 Task: Create an event for the unplugged hiking trip.
Action: Mouse pressed left at (360, 348)
Screenshot: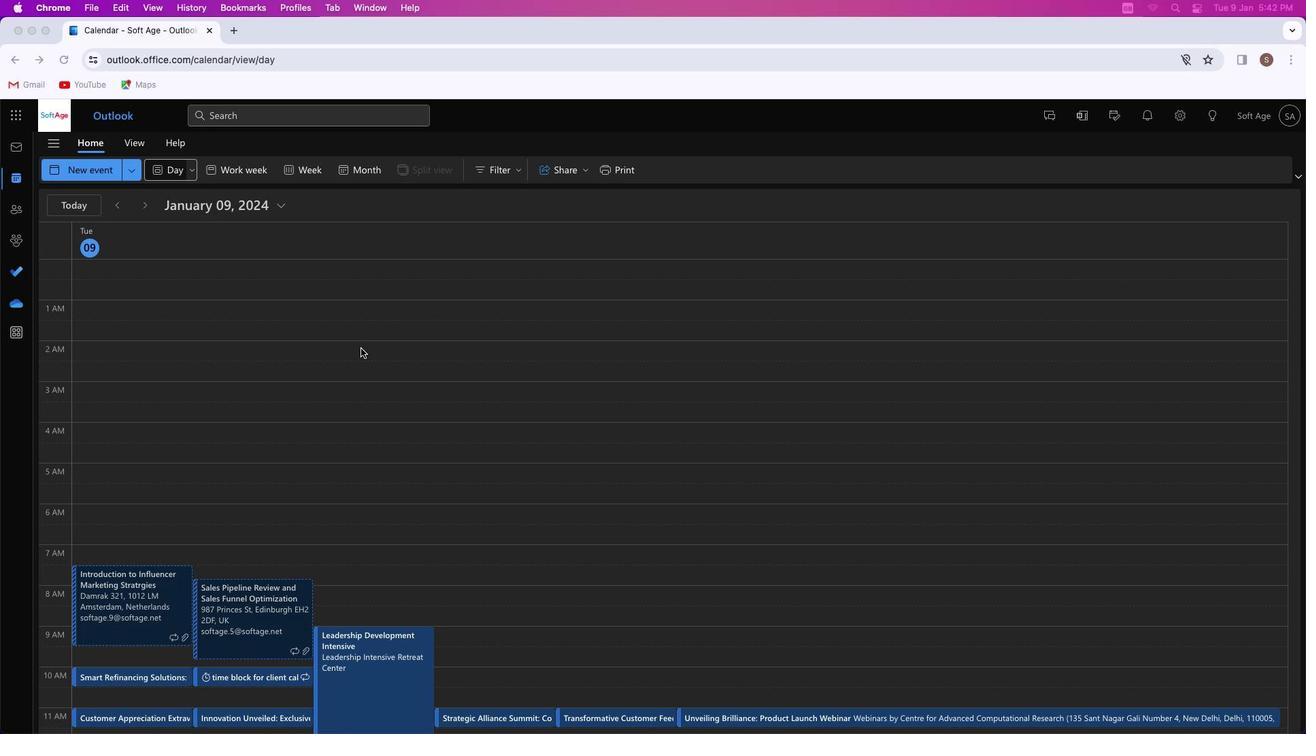 
Action: Mouse moved to (97, 174)
Screenshot: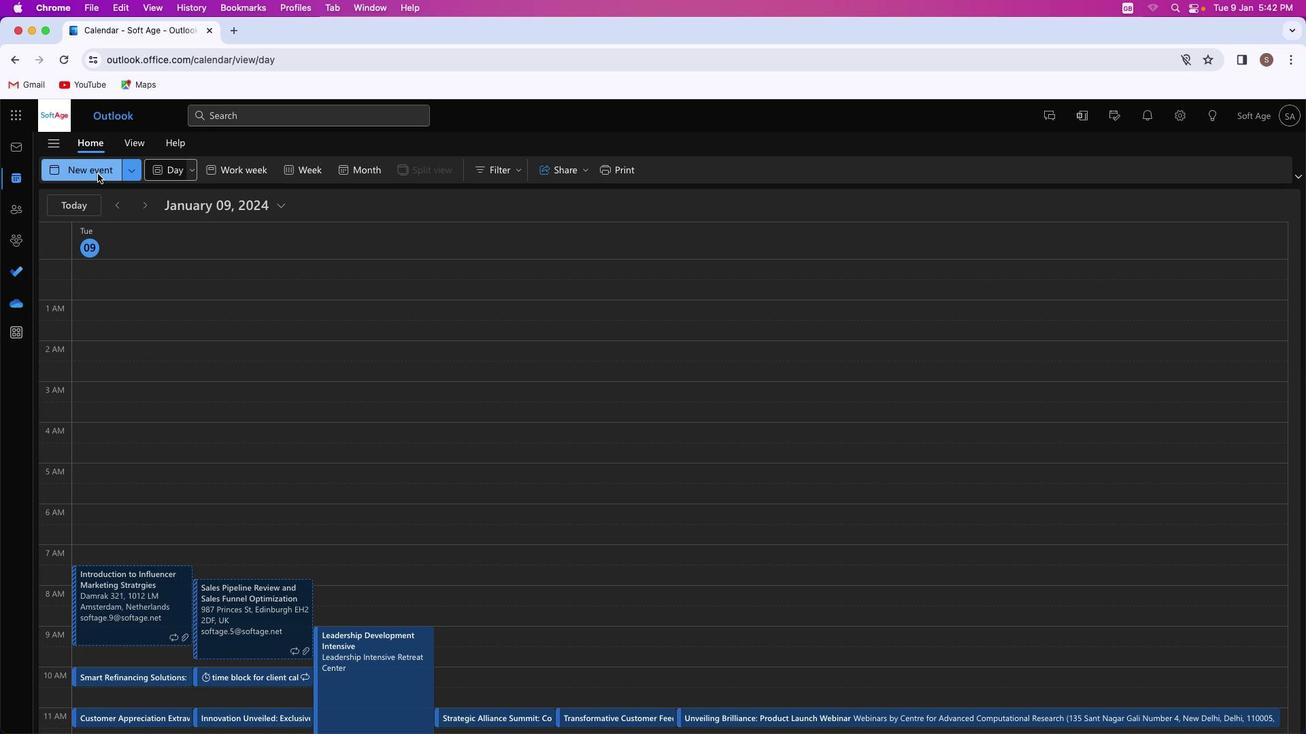 
Action: Mouse pressed left at (97, 174)
Screenshot: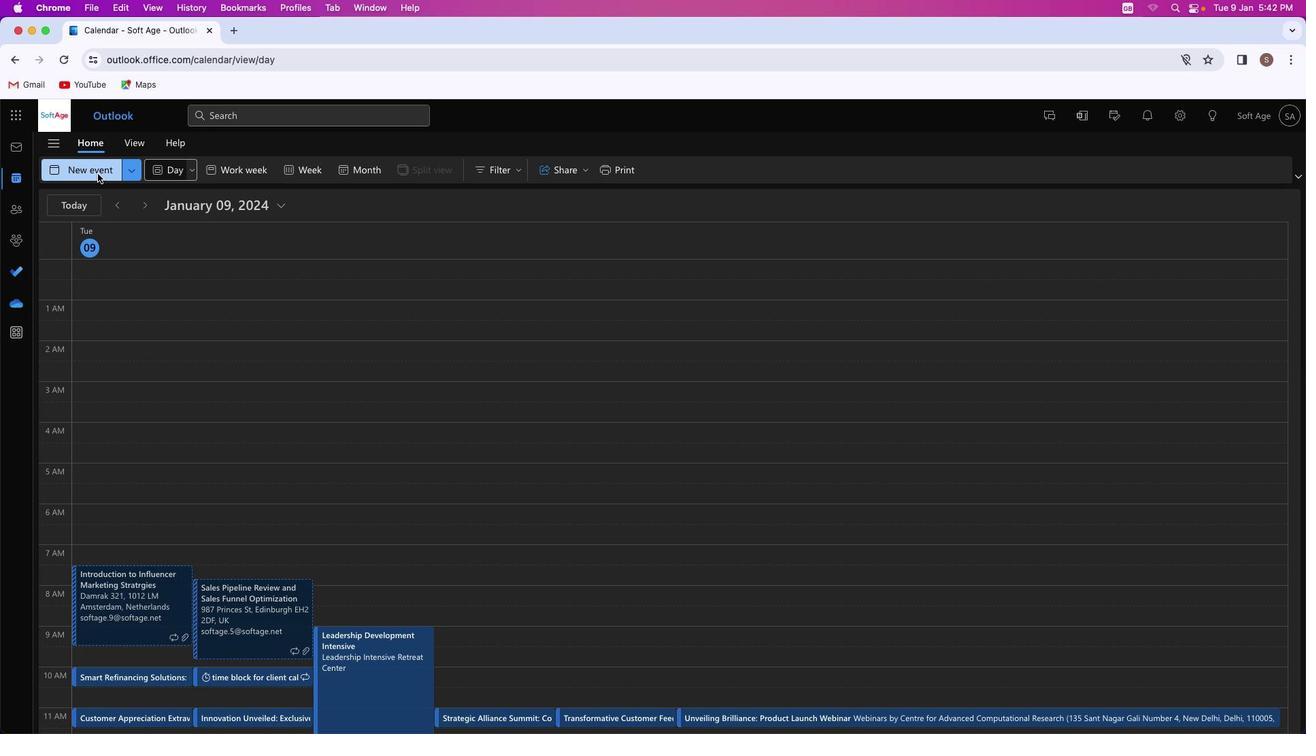 
Action: Mouse moved to (362, 250)
Screenshot: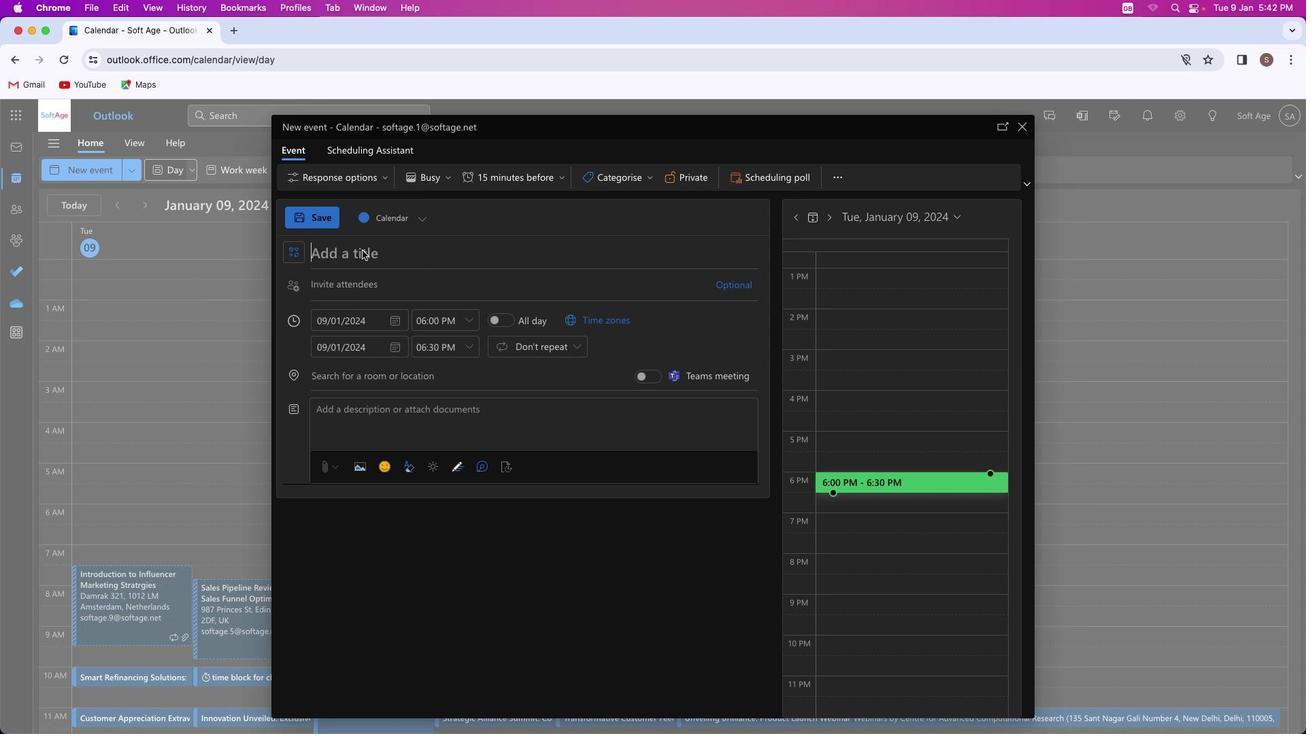 
Action: Mouse pressed left at (362, 250)
Screenshot: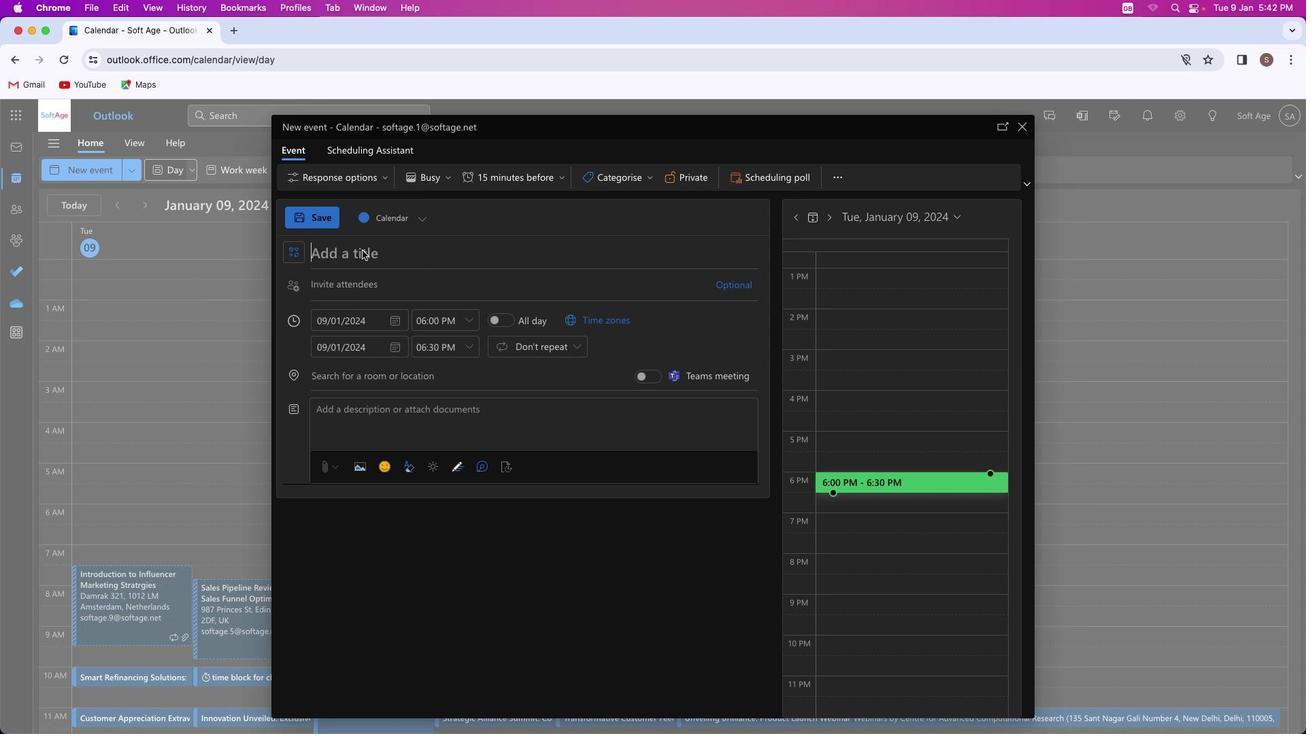 
Action: Key pressed Key.shift_r'N''a''t''u''r''e'Key.spaceKey.shift_r'U''n''p''l''u''g''g''e''d'Key.shift_r':'Key.spaceKey.shift_r'H''i''k''i''n''g'Key.spaceKey.shift'R''e''t''r''e''a''t'
Screenshot: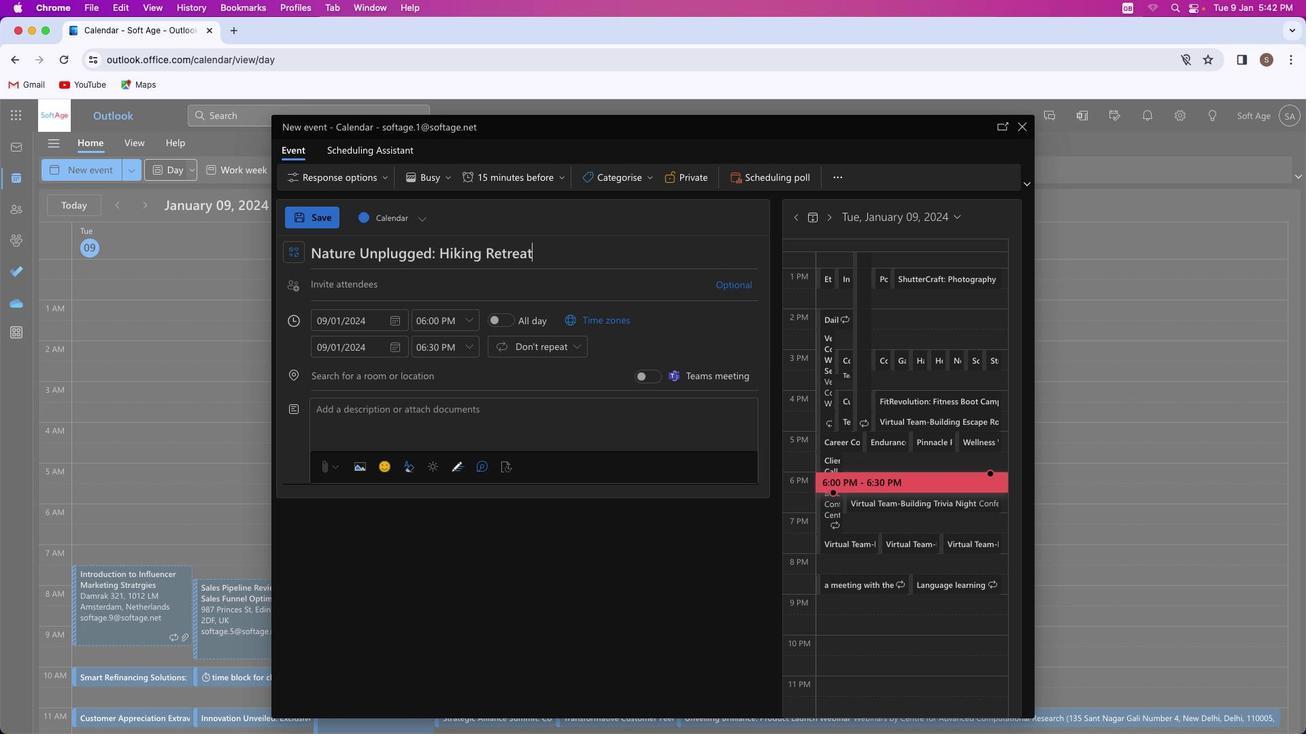 
Action: Mouse moved to (359, 378)
Screenshot: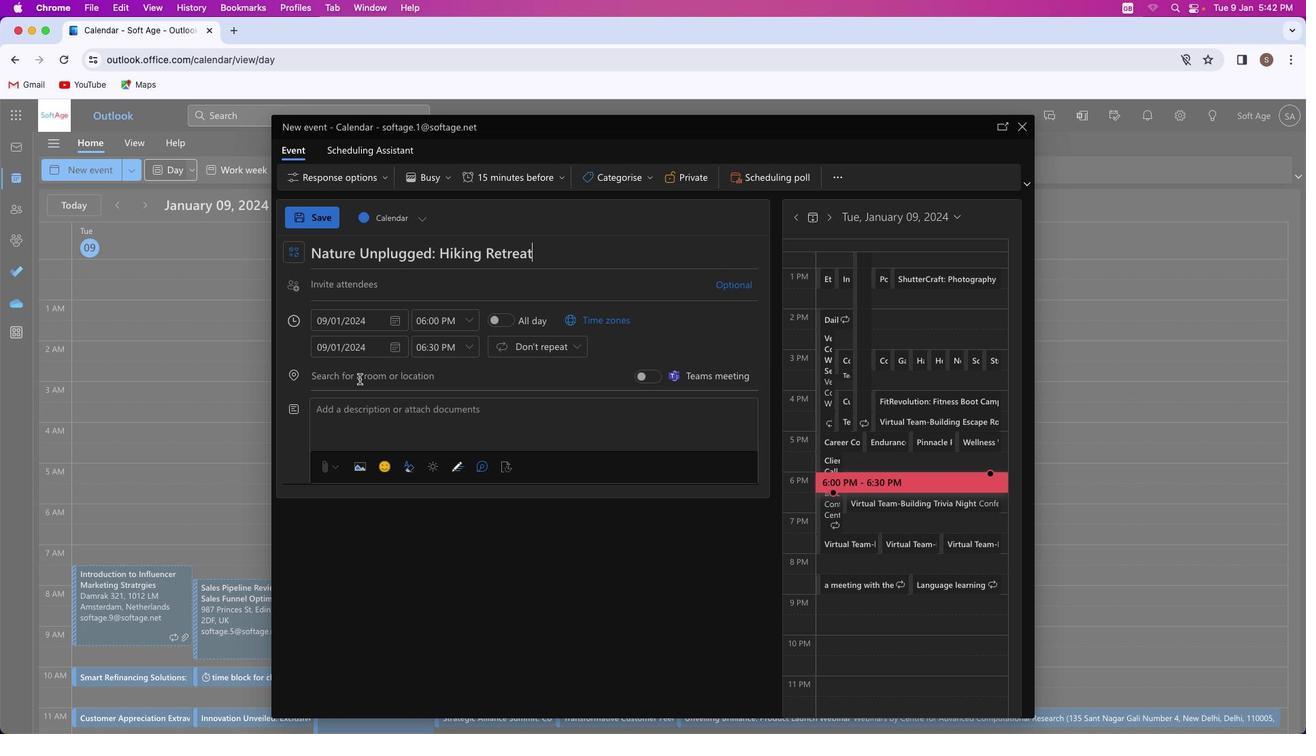 
Action: Mouse pressed left at (359, 378)
Screenshot: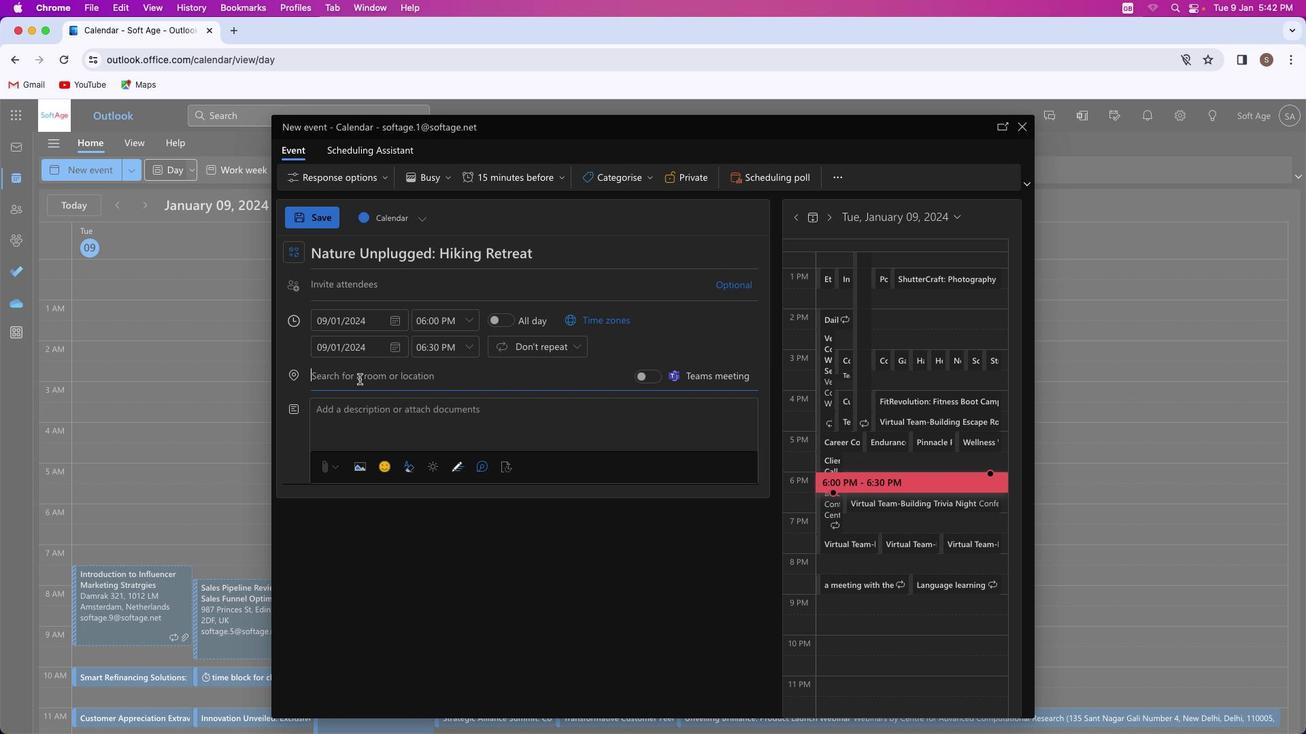 
Action: Key pressed Key.shift'H''i''k''i''n''g'
Screenshot: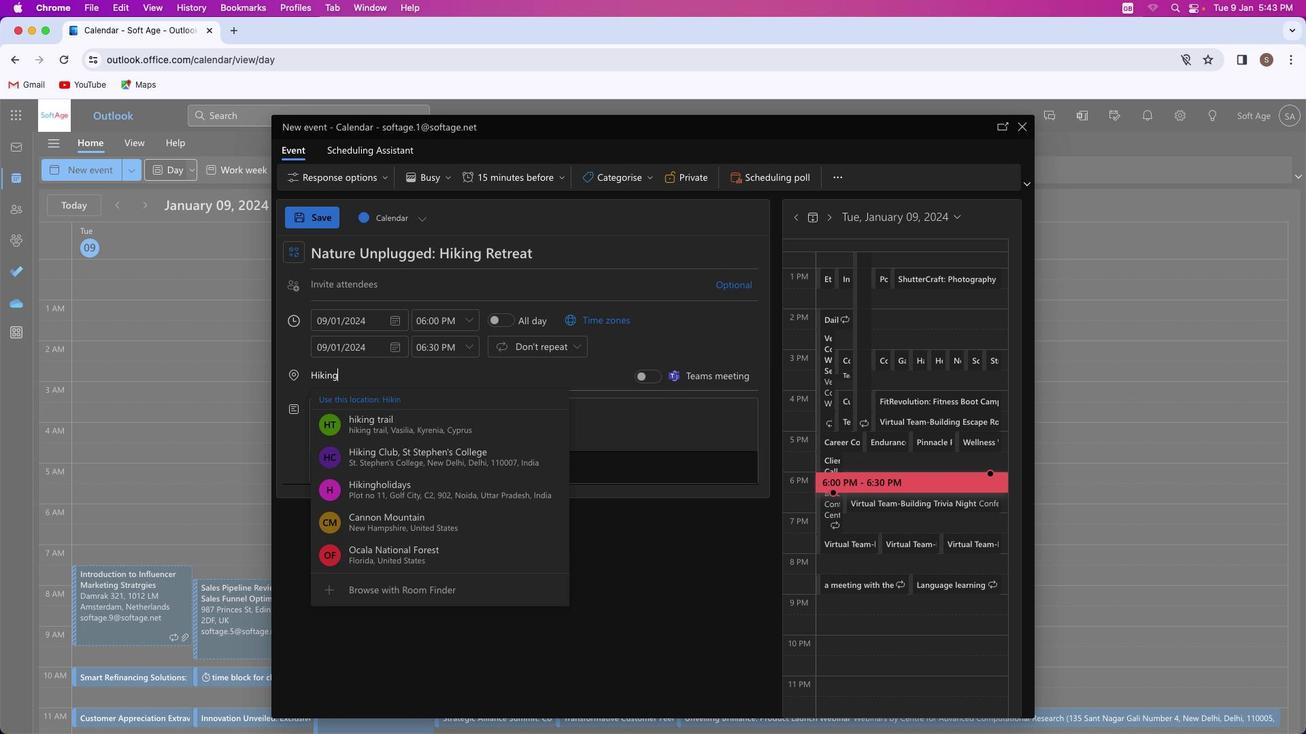 
Action: Mouse moved to (400, 458)
Screenshot: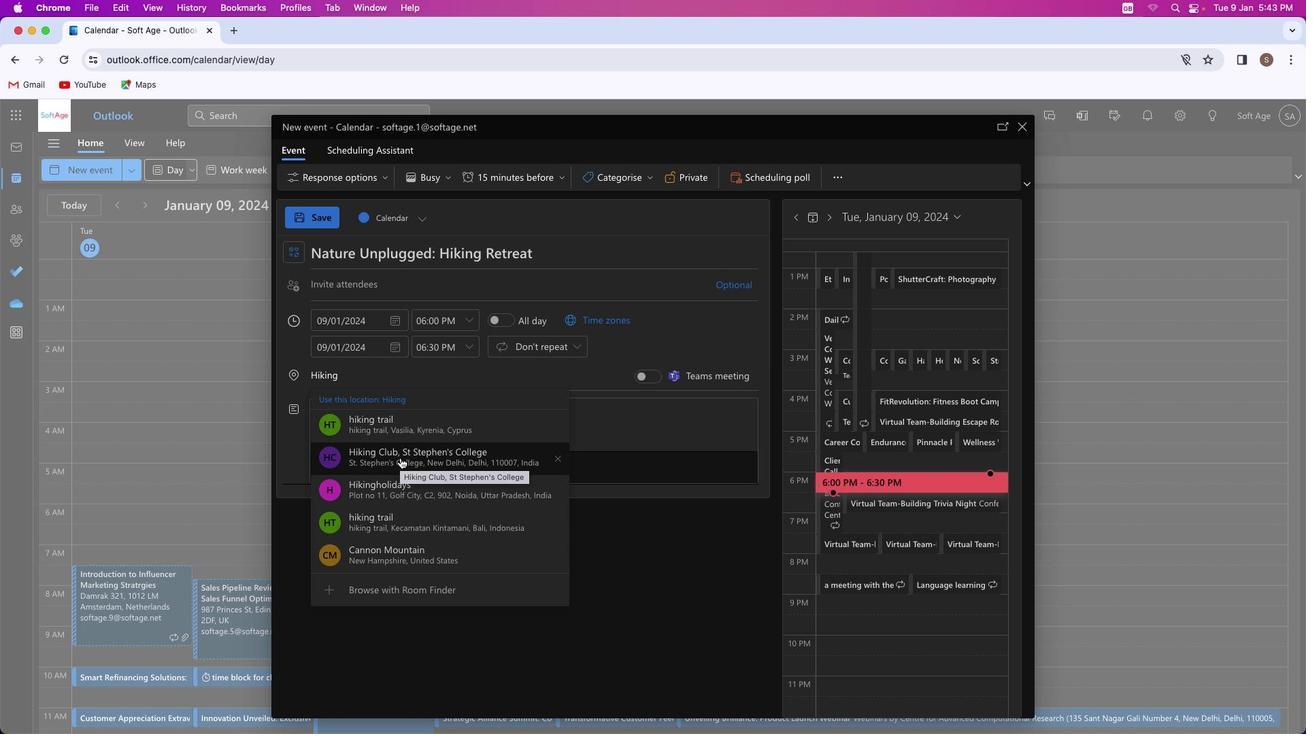 
Action: Key pressed Key.space't''r''i''p'
Screenshot: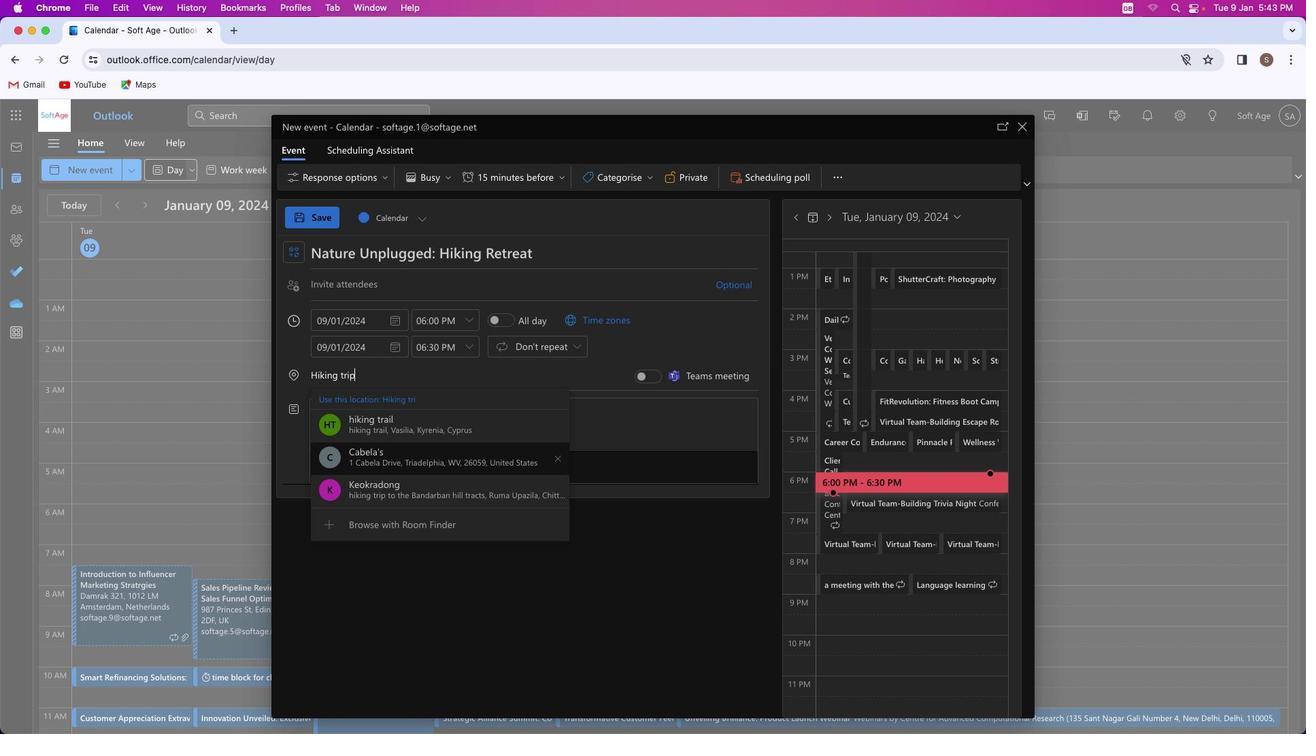 
Action: Mouse moved to (395, 427)
Screenshot: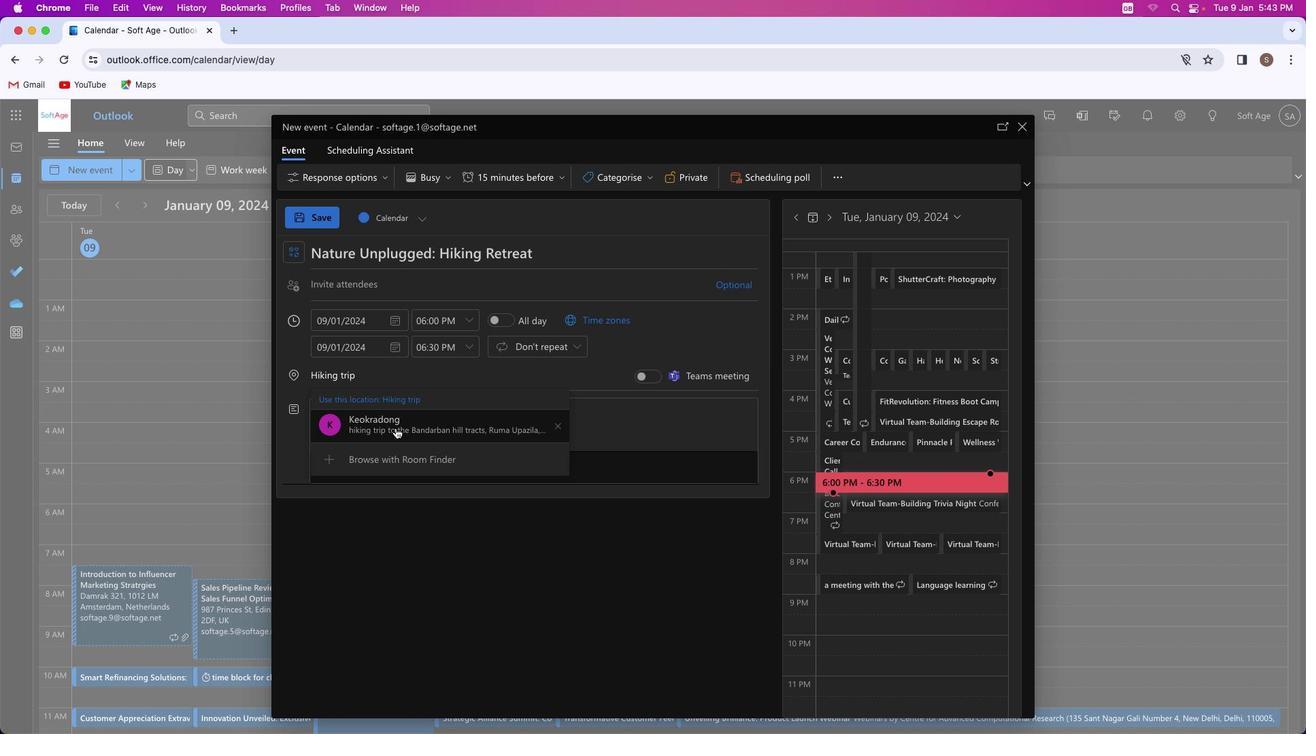 
Action: Mouse pressed left at (395, 427)
Screenshot: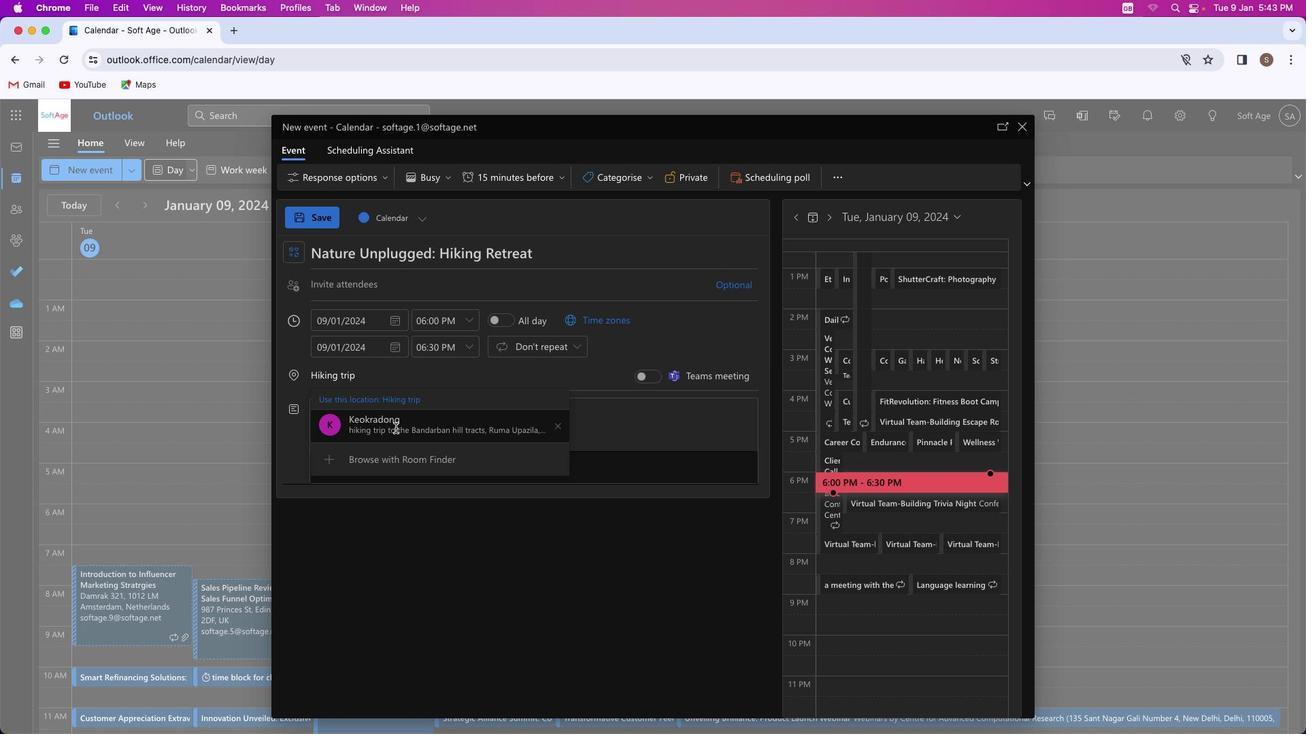 
Action: Mouse moved to (423, 417)
Screenshot: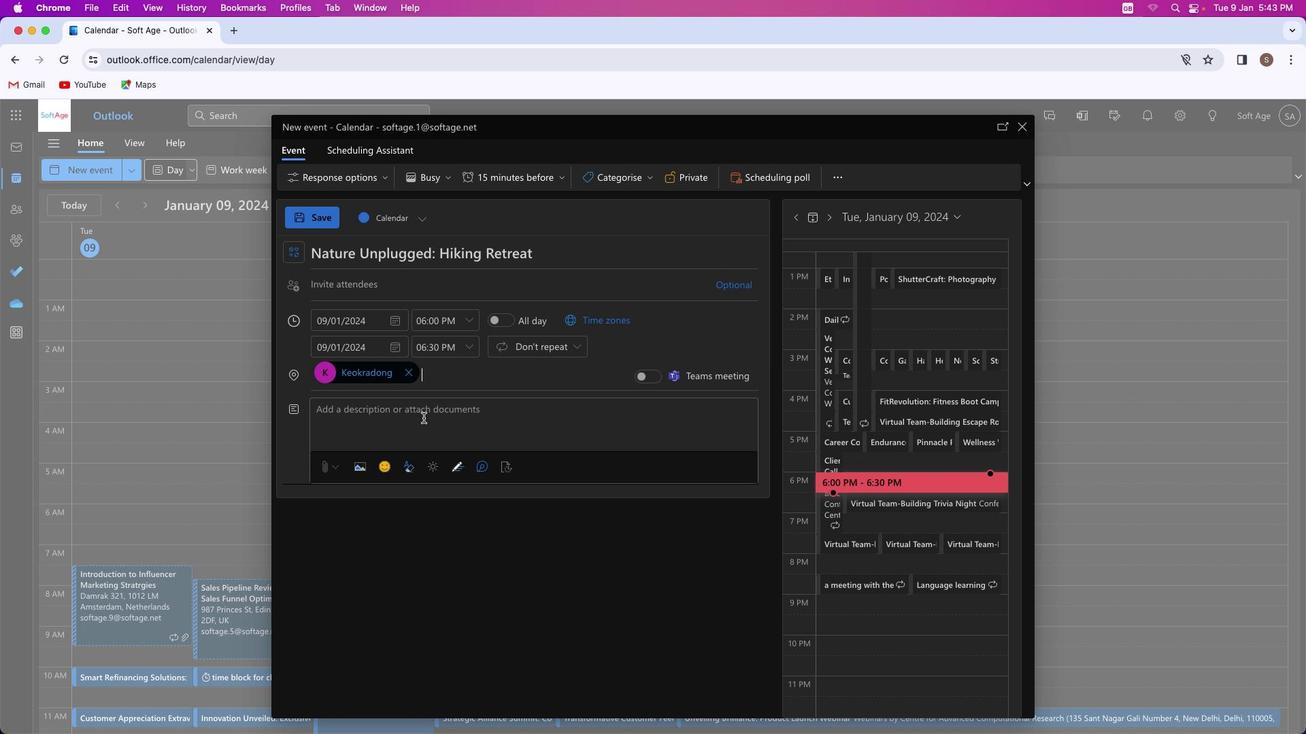 
Action: Mouse pressed left at (423, 417)
Screenshot: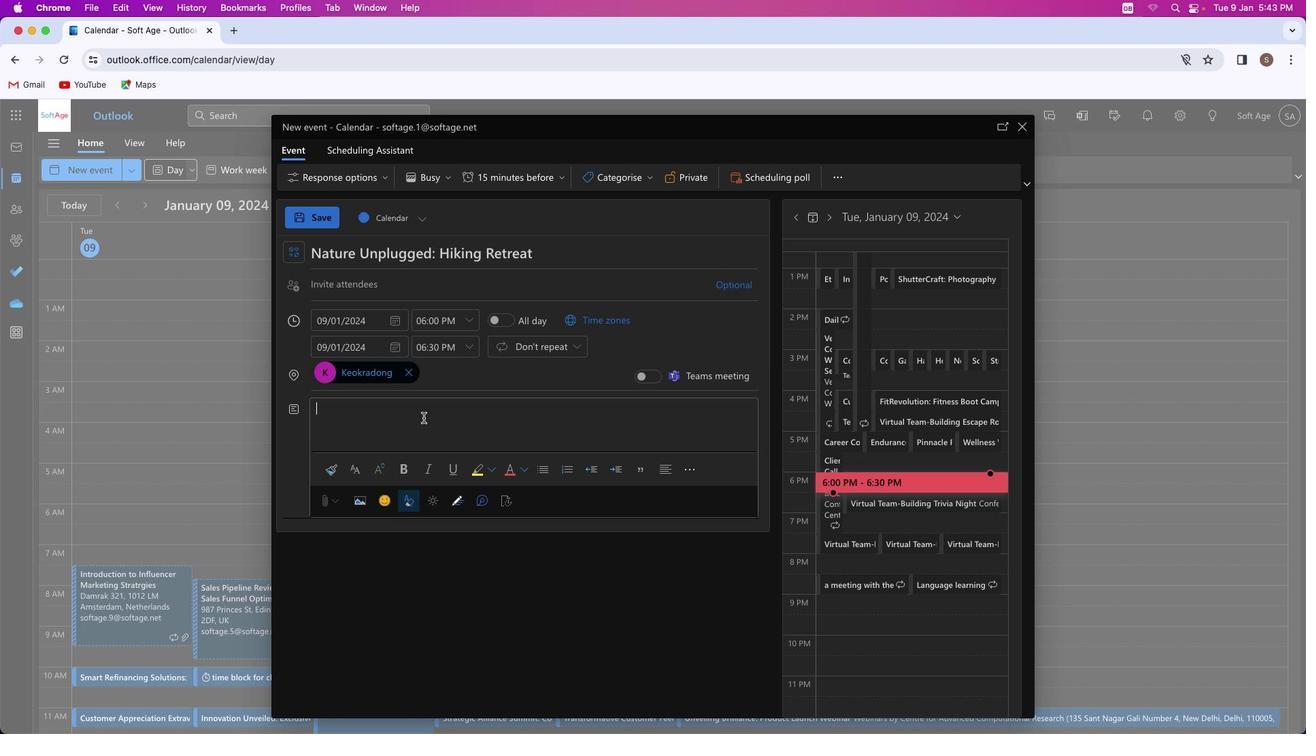 
Action: Mouse moved to (423, 417)
Screenshot: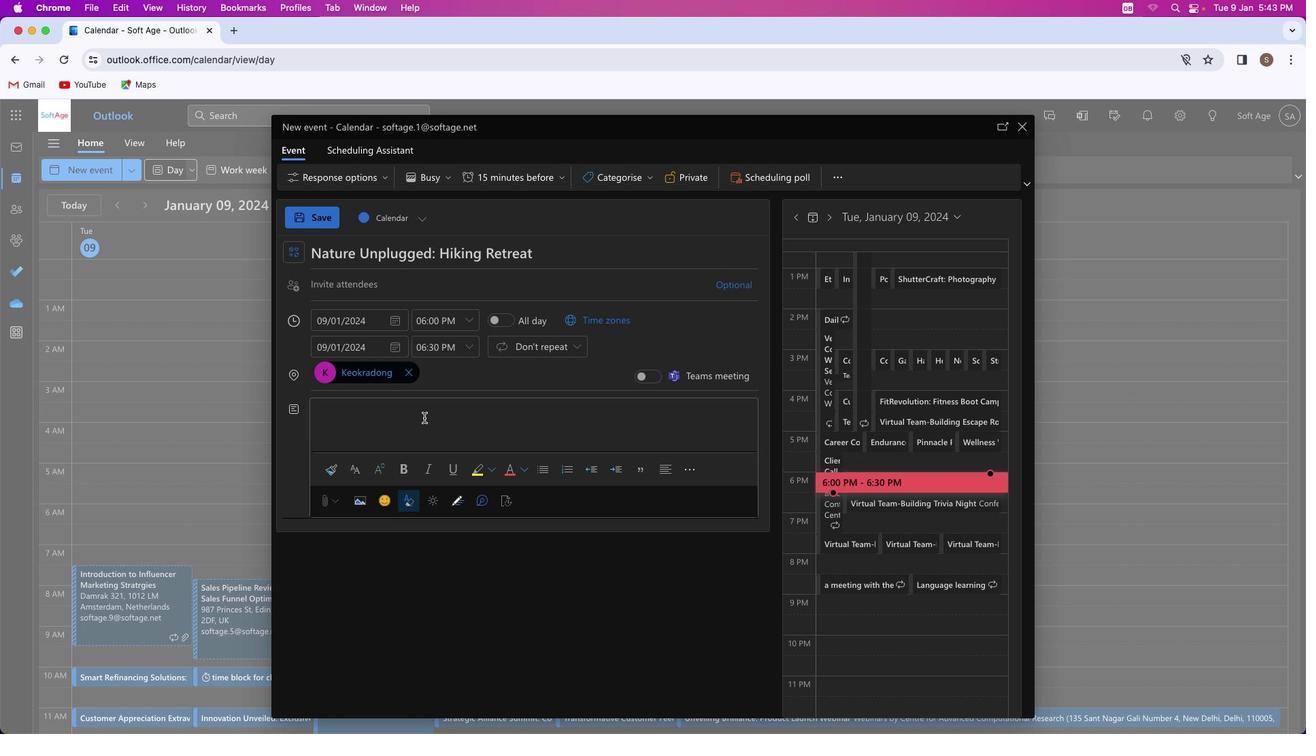
Action: Key pressed Key.shift'E''m''b''a''r''k'Key.space'o''n'Key.space'a''n'Key.space'u''n''p''l''u''g''g''e''d'Key.space'h''i''k''i''n''g'Key.space'a''d''v''e''n''t''u''r''e'Key.space't''o'Key.space'r''e''c''o''n''n''e''c''t'Key.space'w''i''t''h'Key.space'n''a''t''u''r''e''.'Key.spaceKey.shift'E''s''c''a''p''e'Key.space't''h''e'Key.space'd''i''g''i''t''a''l'Key.space'w''o''r''l''d'','Key.space'b''r''e''a''t''h''e'Key.space'i''n'Key.space'f''r''e''s''h'Key.space'a''i''r'','Key.space'a''n''d'Key.space'r''e''j''u''v''e''n''a''t''e'Key.space'y''o''u''r'Key.space's''p''i''r''i''t'Key.space'i''n'Key.space't''h''e'Key.space's''e''r''e''n''e'Key.space'b''e''a''u''t''y'Key.space'o''f'Key.space't''h''e'Key.space'o''u''t''d''o''o''r''s''.'
Screenshot: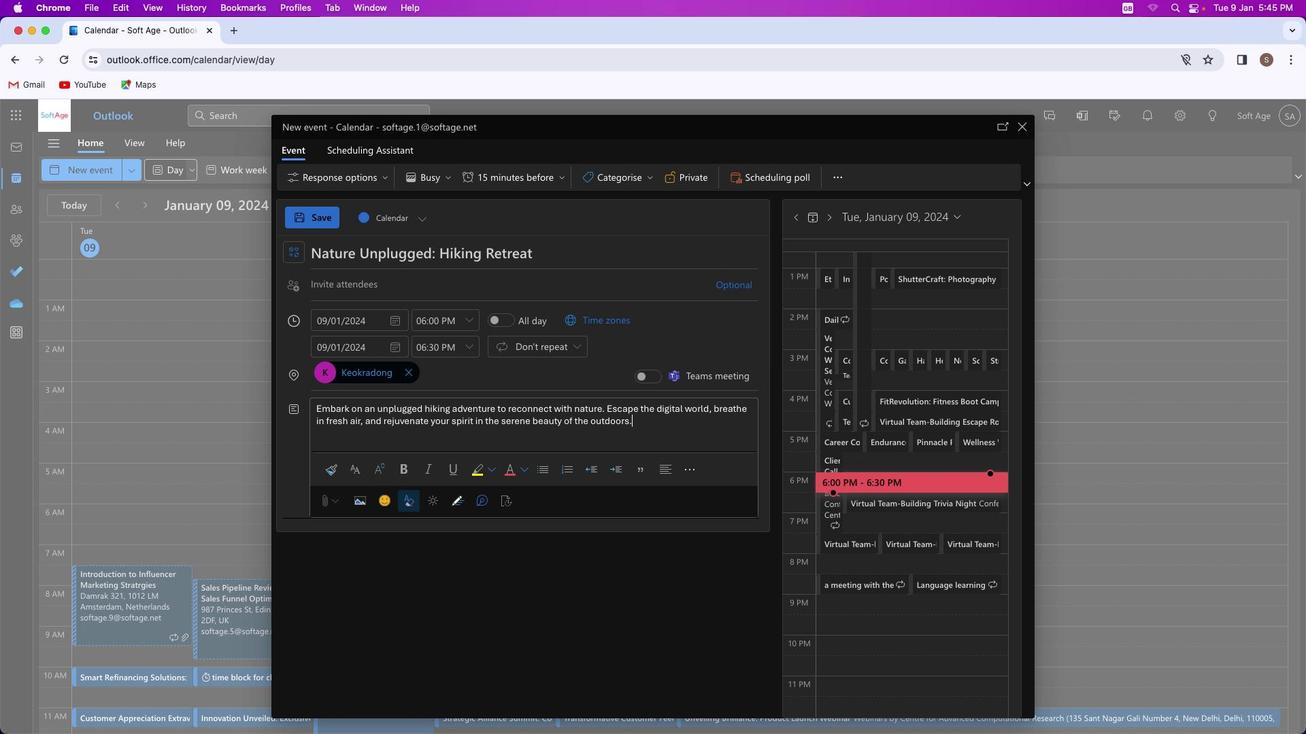 
Action: Mouse moved to (363, 409)
Screenshot: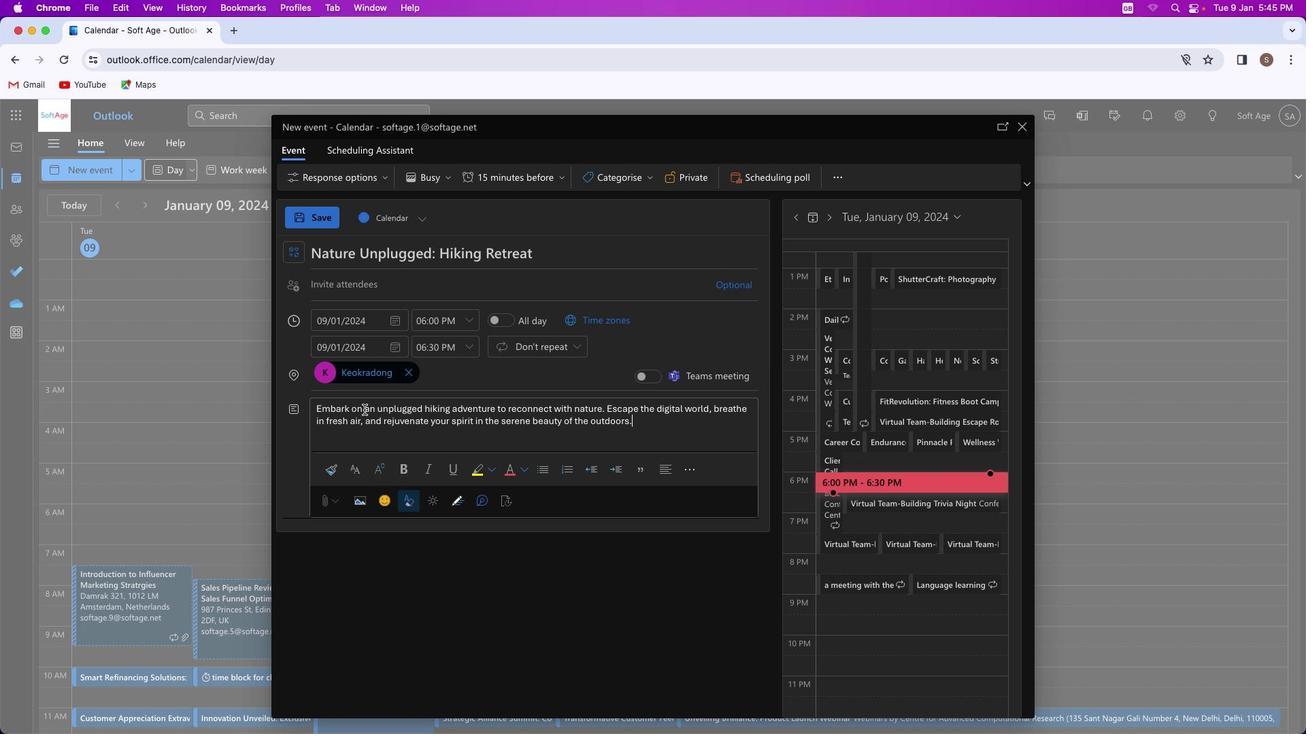 
Action: Mouse pressed left at (363, 409)
Screenshot: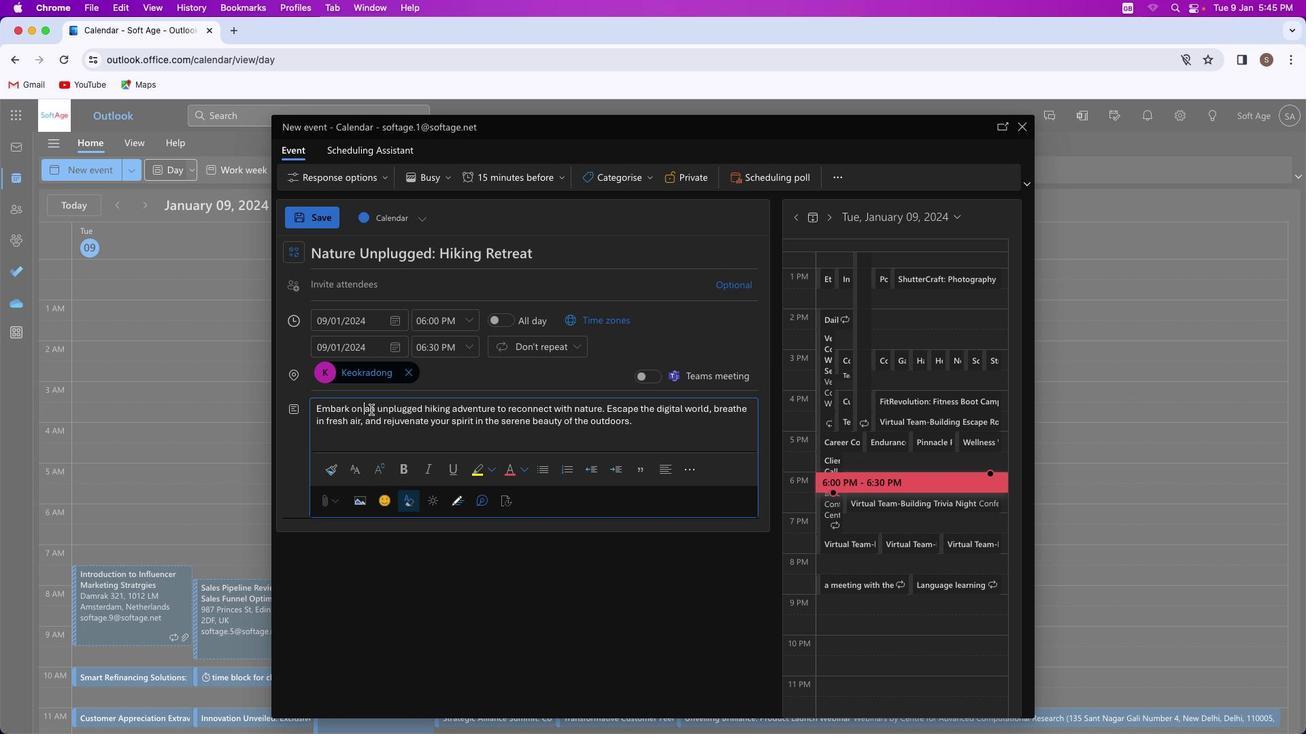 
Action: Mouse moved to (577, 383)
Screenshot: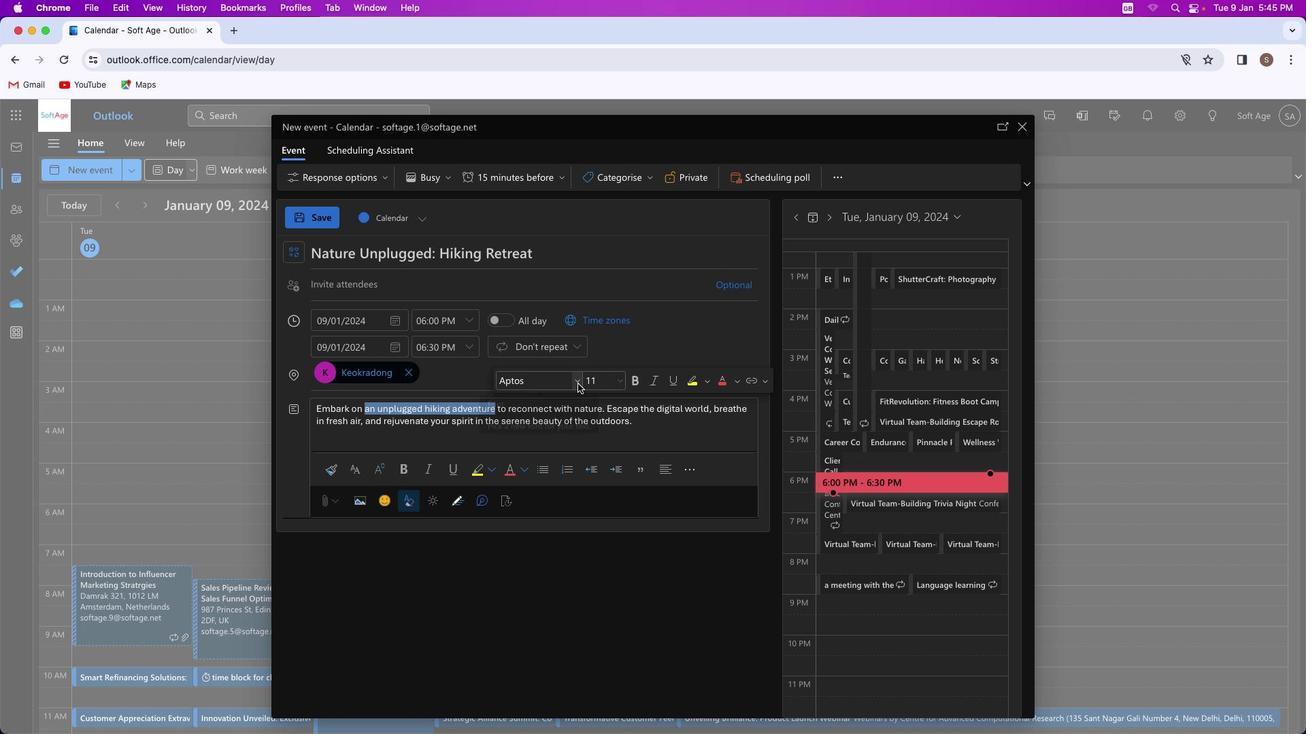 
Action: Mouse pressed left at (577, 383)
Screenshot: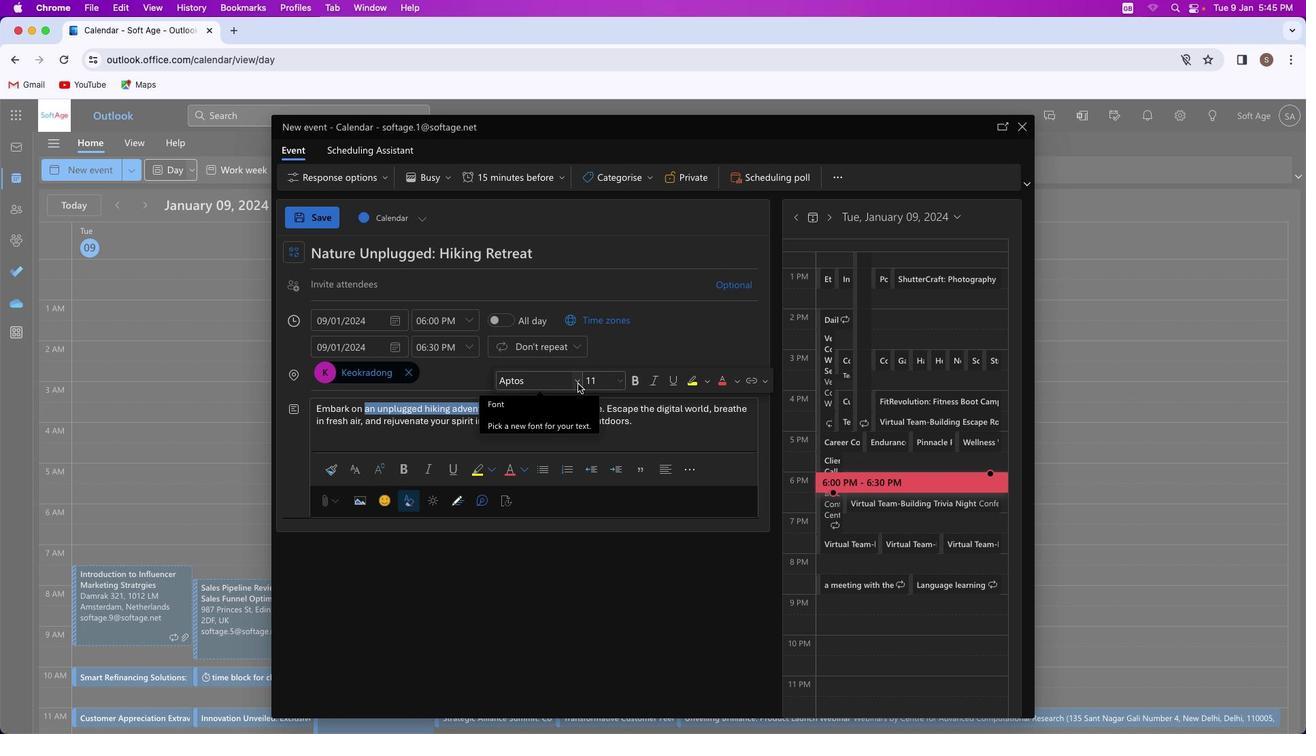 
Action: Mouse moved to (553, 442)
Screenshot: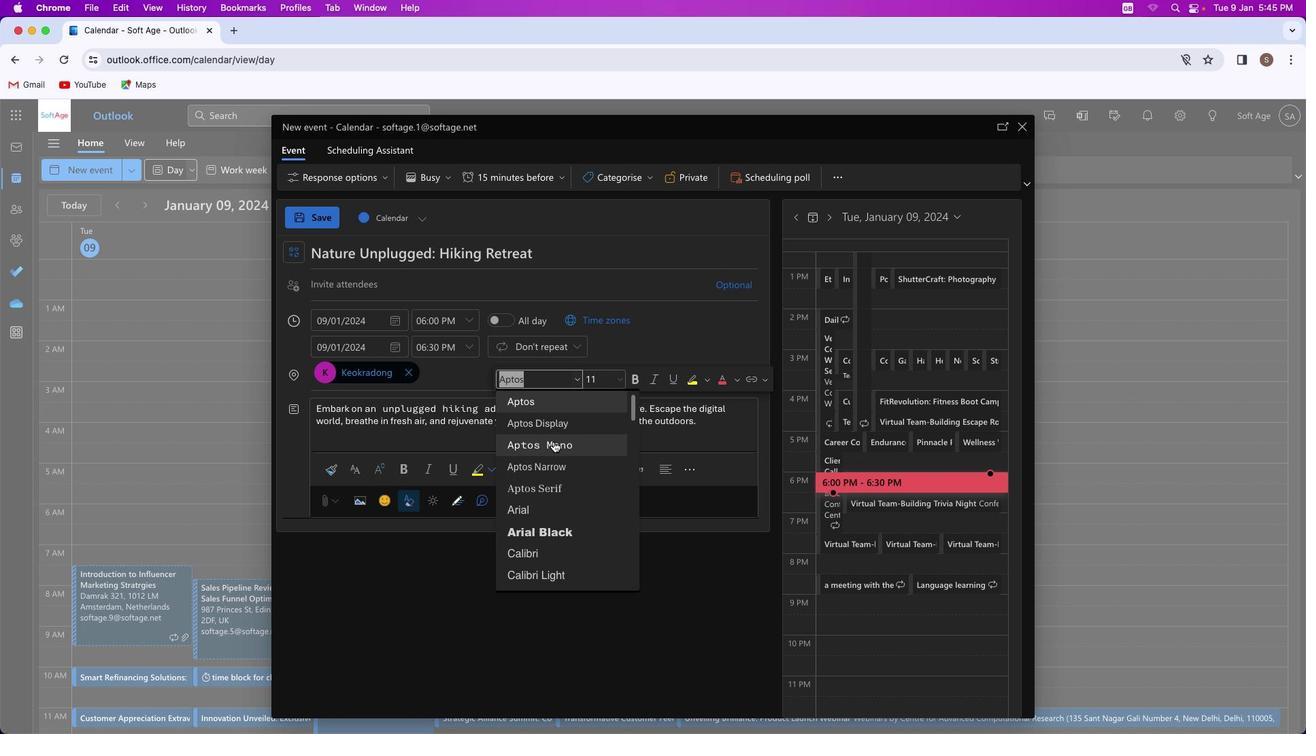 
Action: Mouse pressed left at (553, 442)
Screenshot: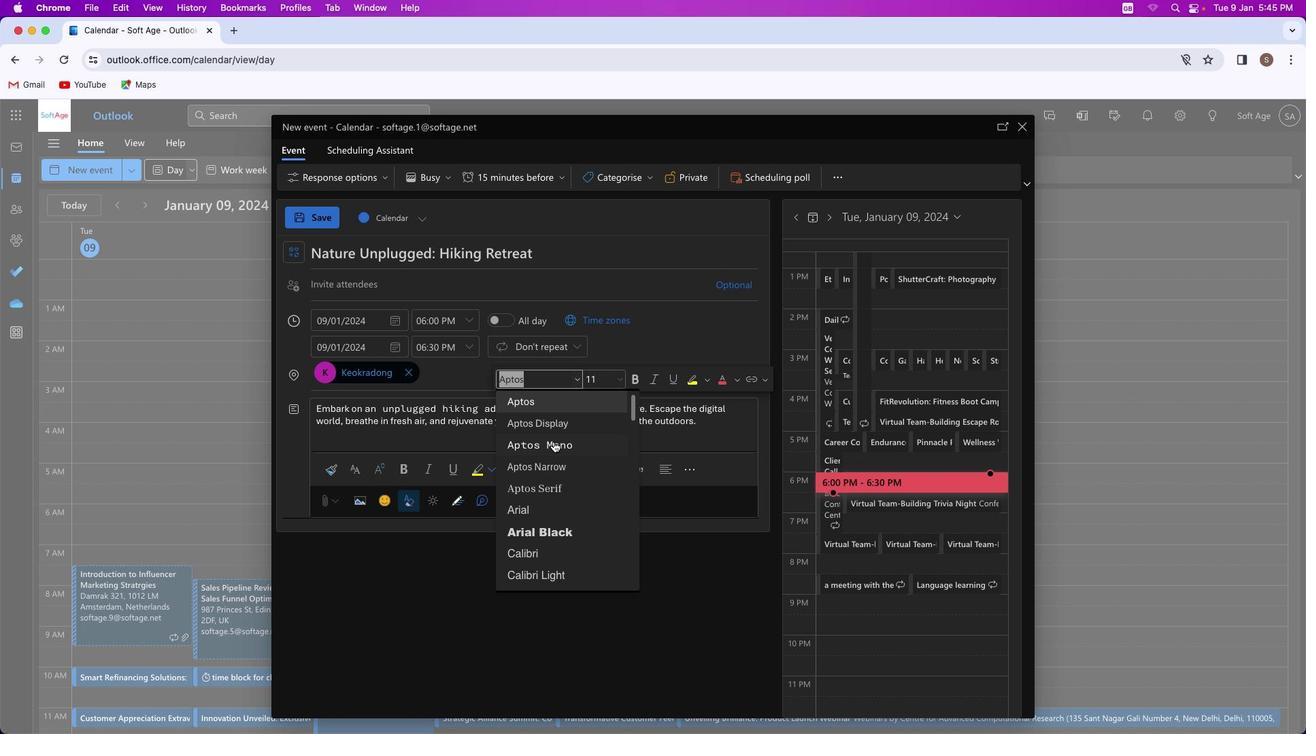 
Action: Mouse moved to (410, 470)
Screenshot: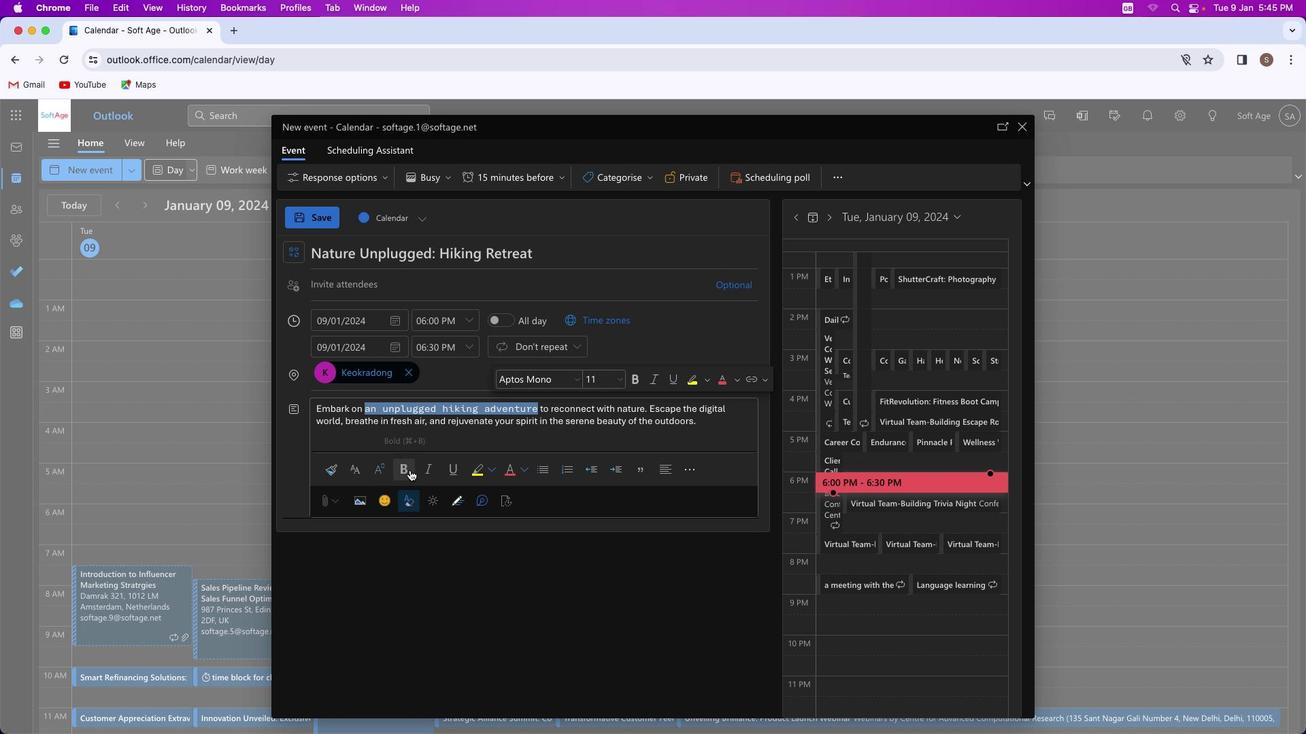 
Action: Mouse pressed left at (410, 470)
Screenshot: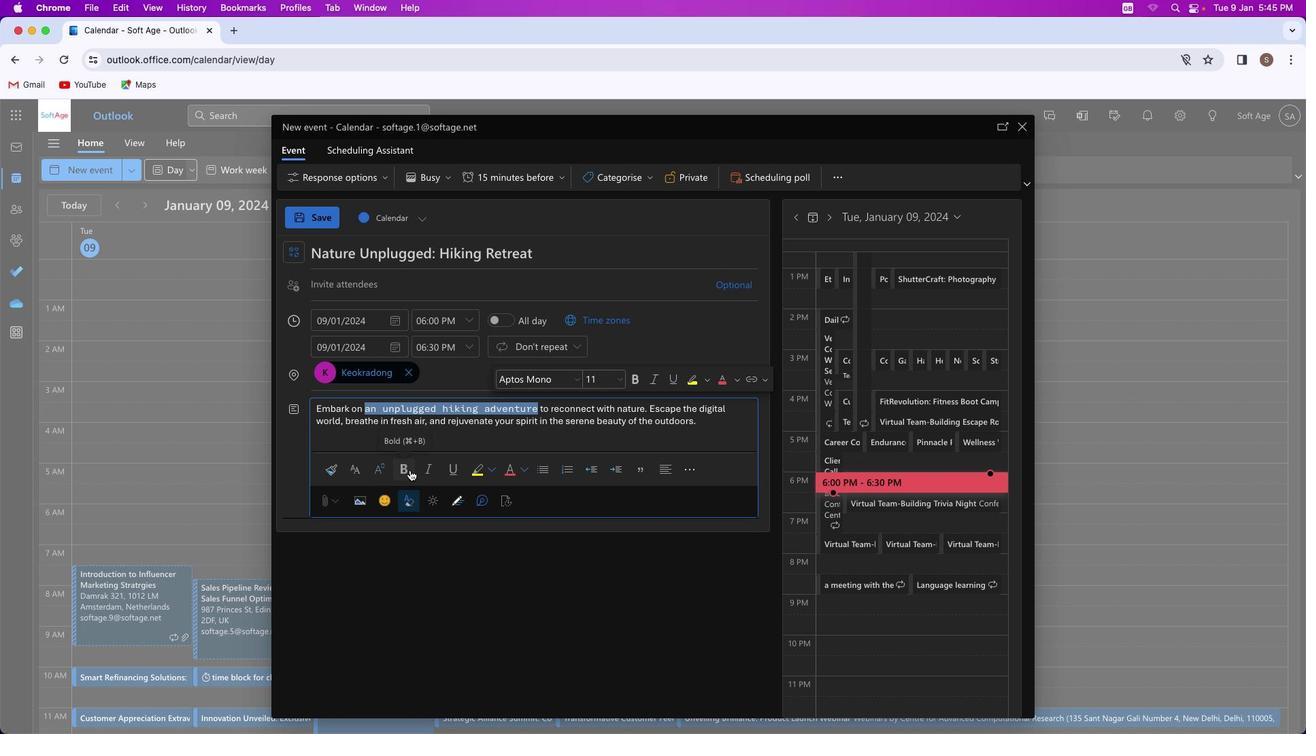 
Action: Mouse moved to (429, 470)
Screenshot: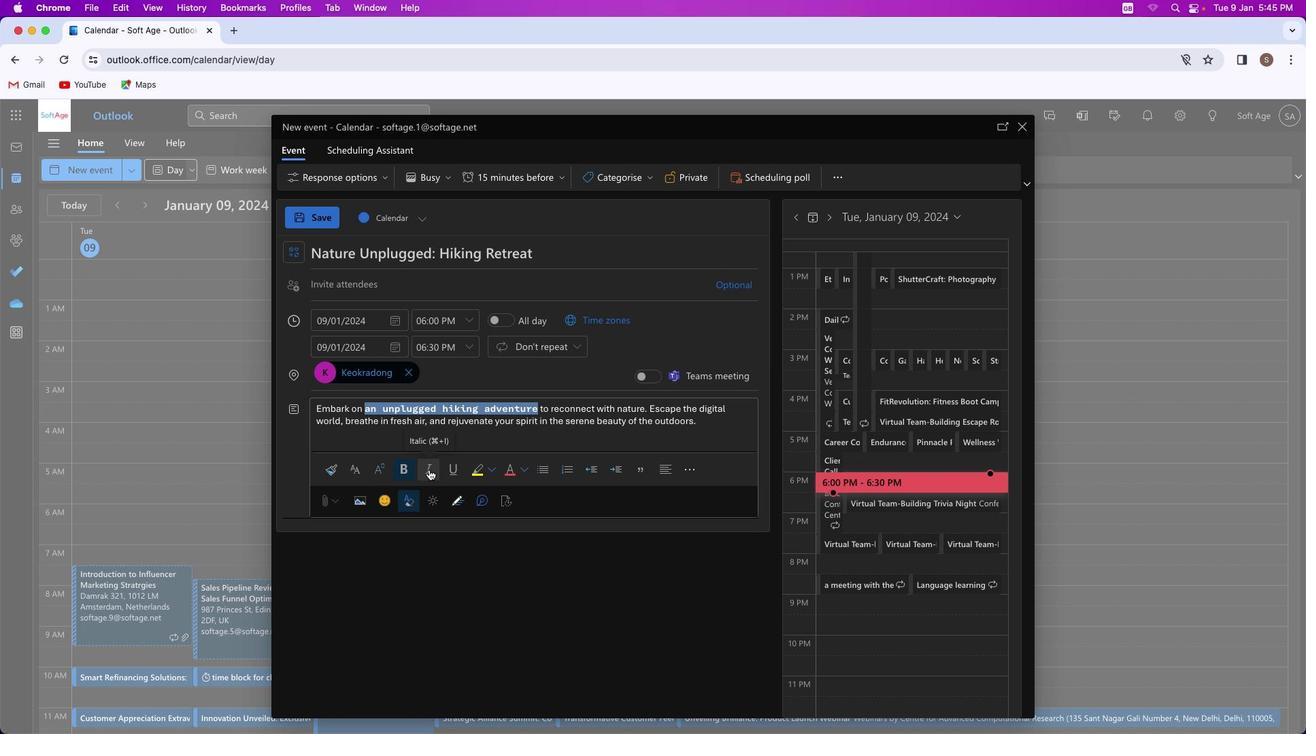 
Action: Mouse pressed left at (429, 470)
Screenshot: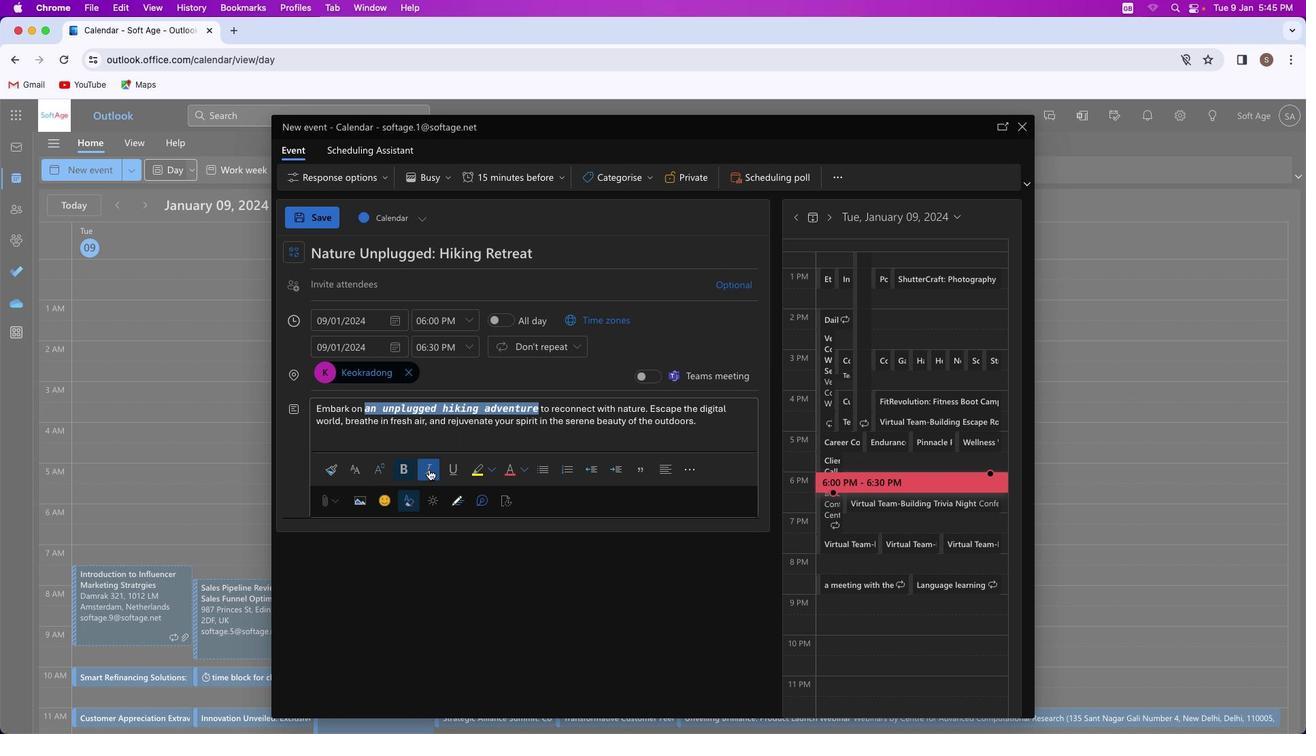 
Action: Mouse moved to (453, 472)
Screenshot: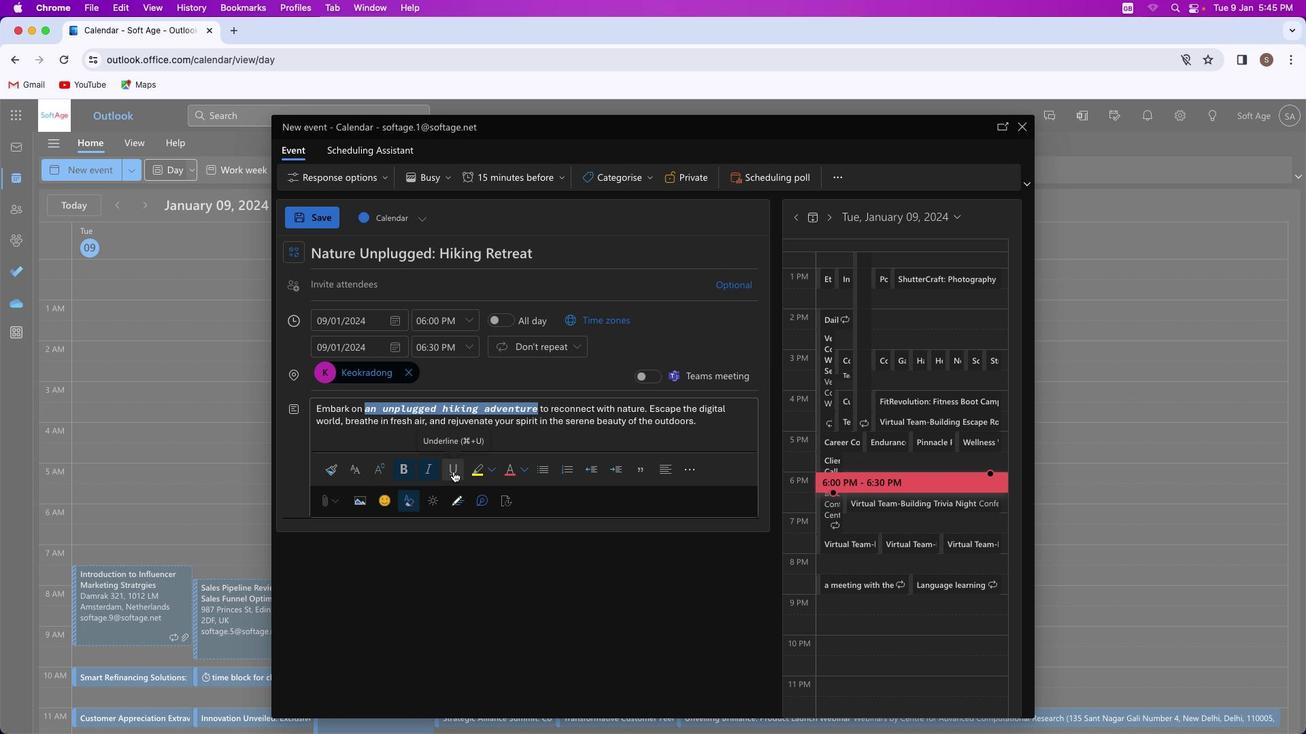 
Action: Mouse pressed left at (453, 472)
Screenshot: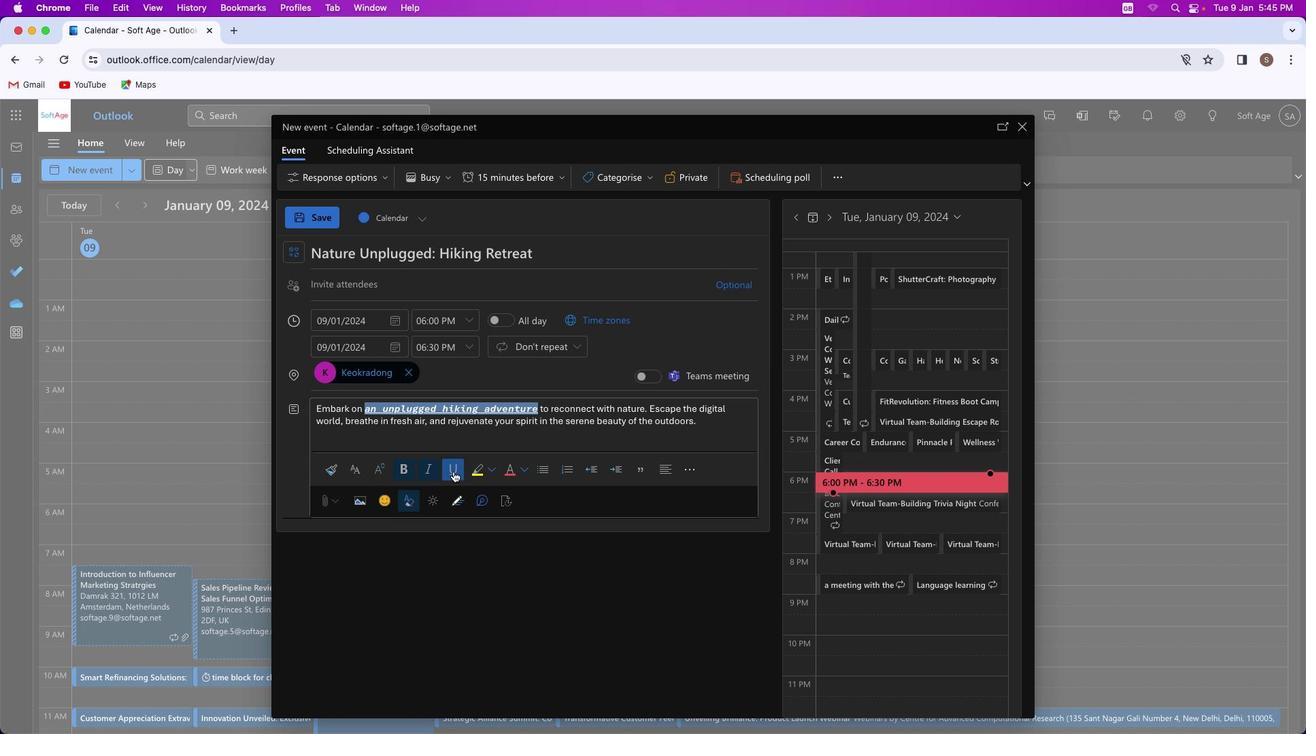 
Action: Mouse moved to (510, 474)
Screenshot: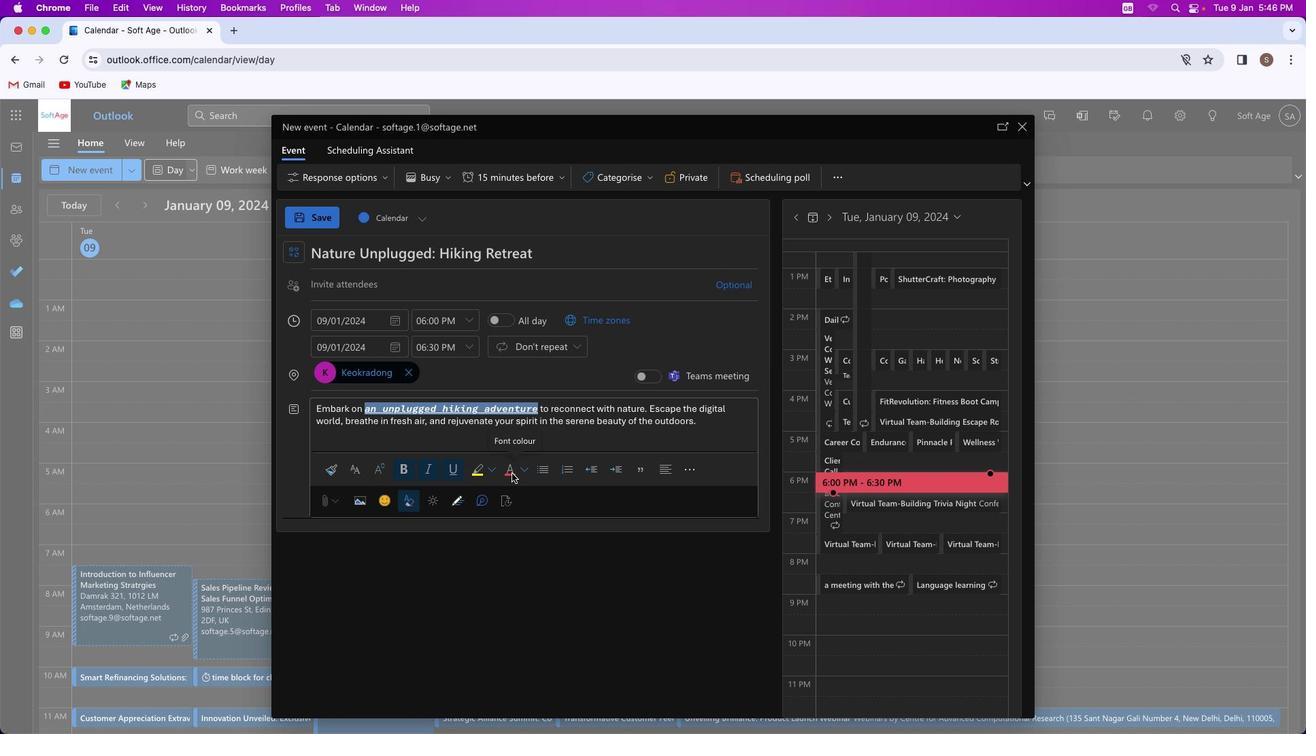 
Action: Mouse pressed left at (510, 474)
Screenshot: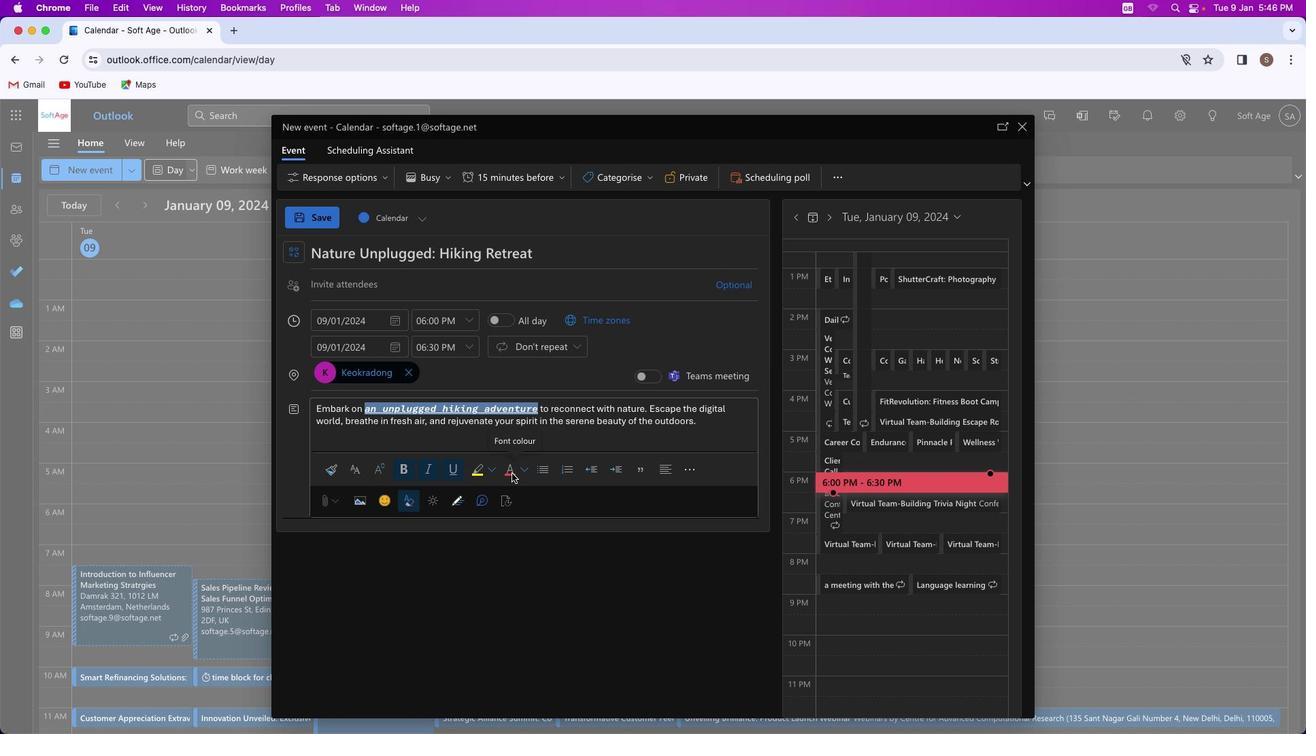 
Action: Mouse moved to (511, 473)
Screenshot: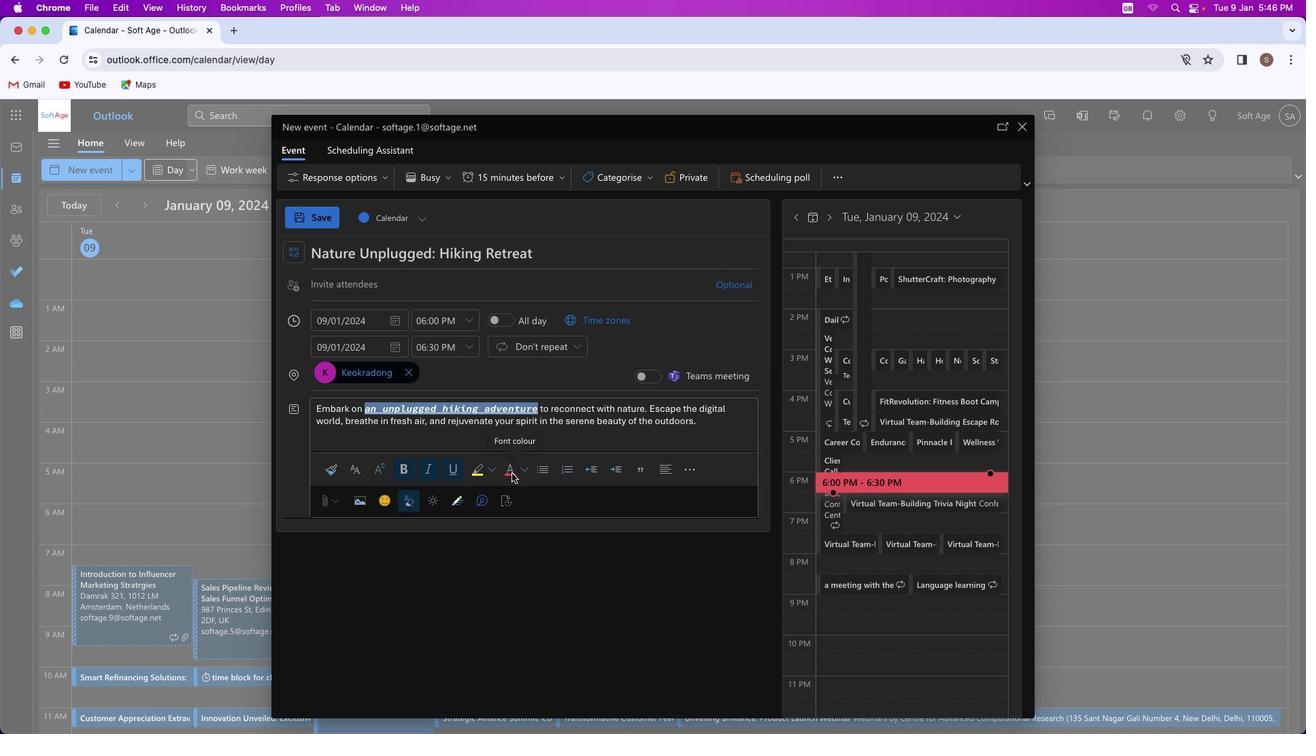
Action: Mouse pressed left at (511, 473)
Screenshot: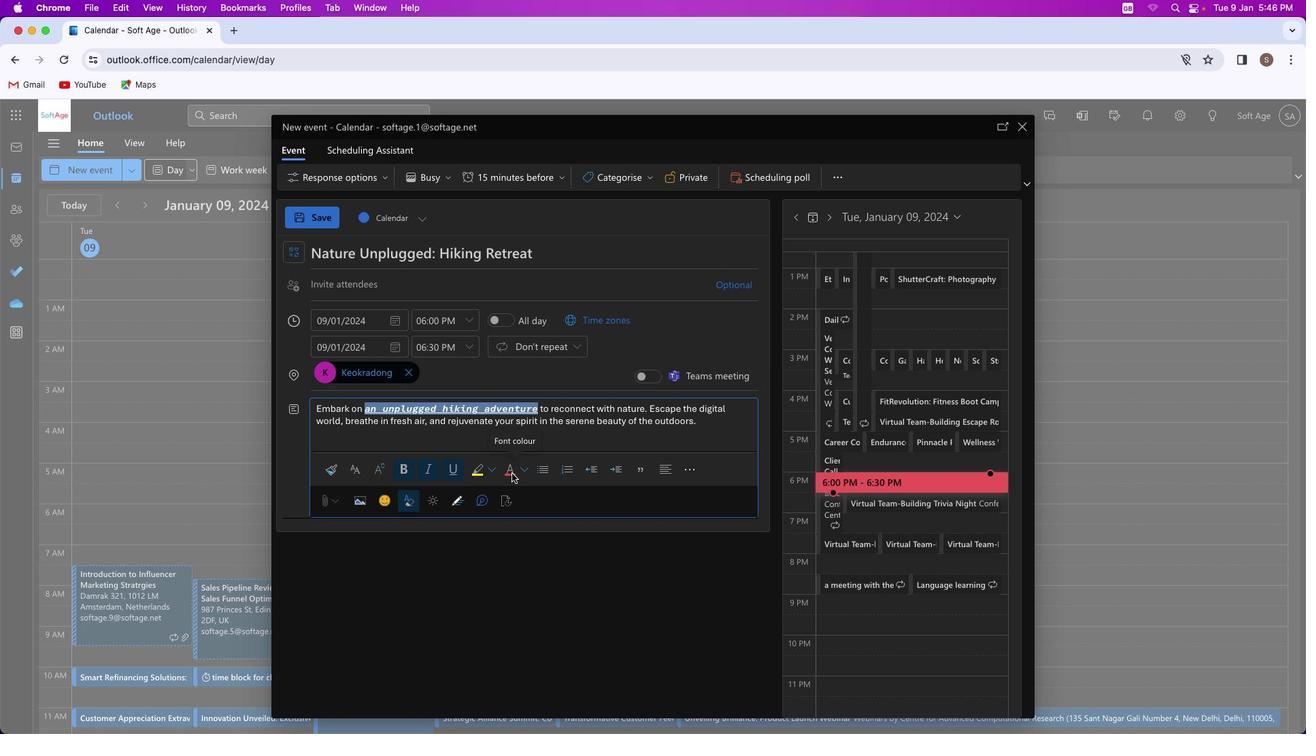 
Action: Mouse moved to (508, 466)
Screenshot: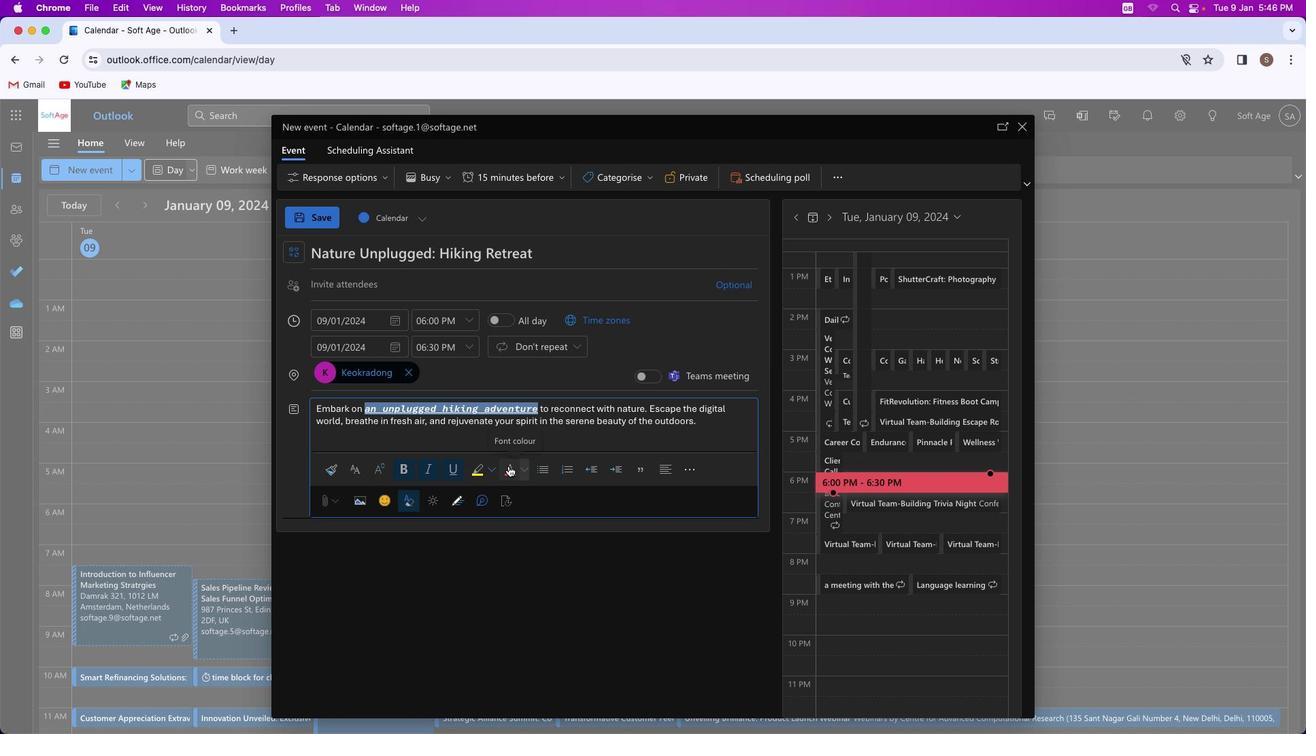 
Action: Mouse pressed left at (508, 466)
Screenshot: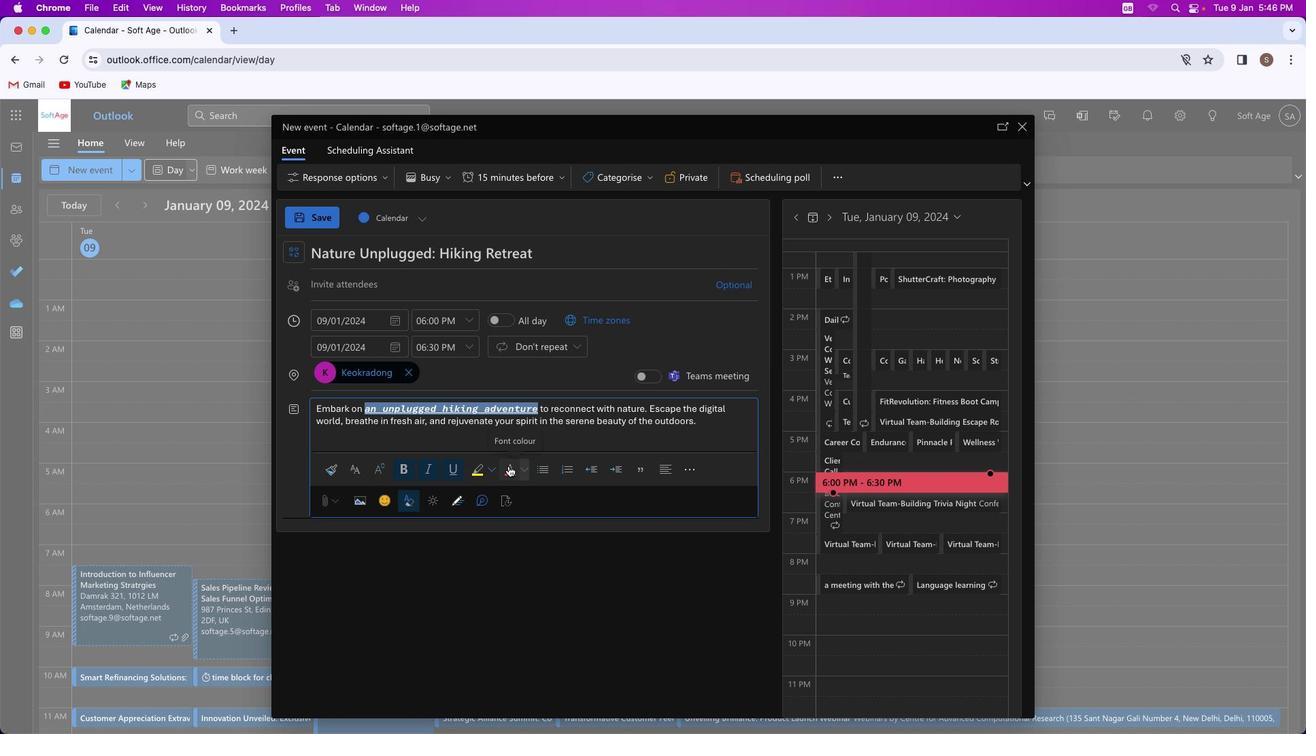 
Action: Mouse moved to (685, 442)
Screenshot: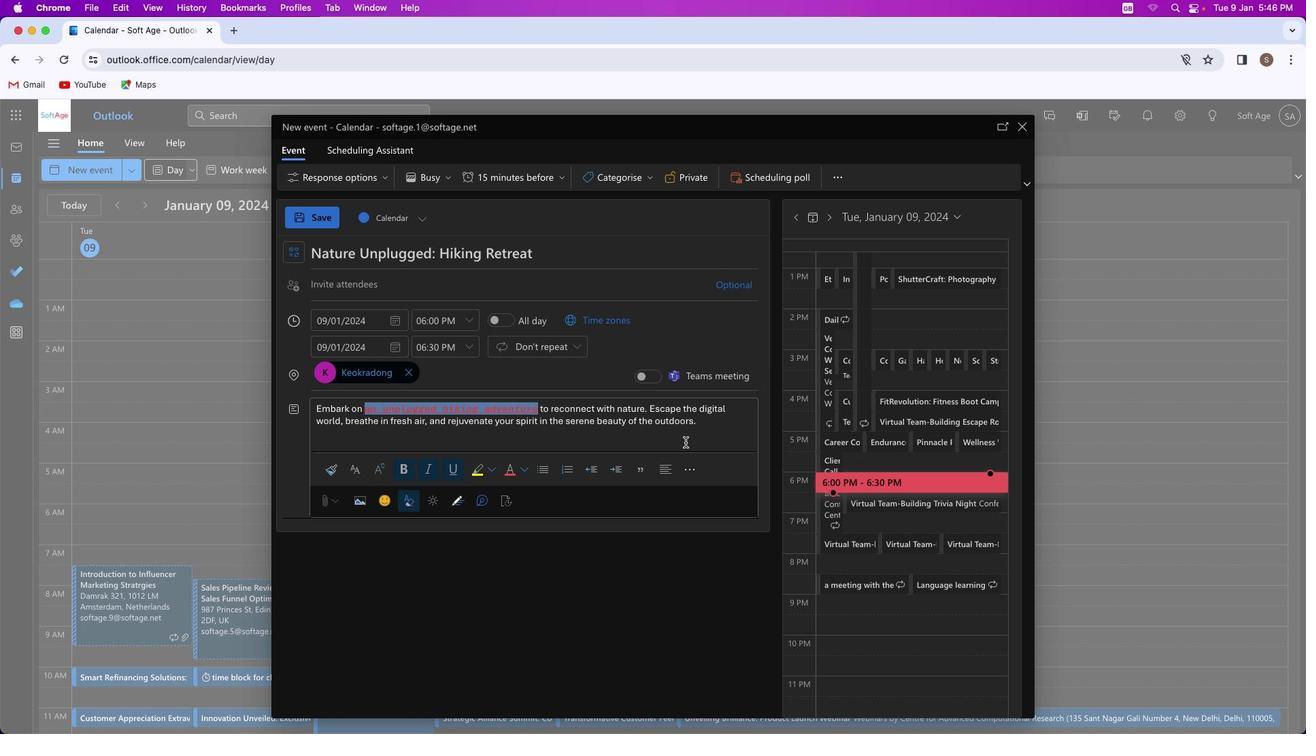 
Action: Mouse pressed left at (685, 442)
Screenshot: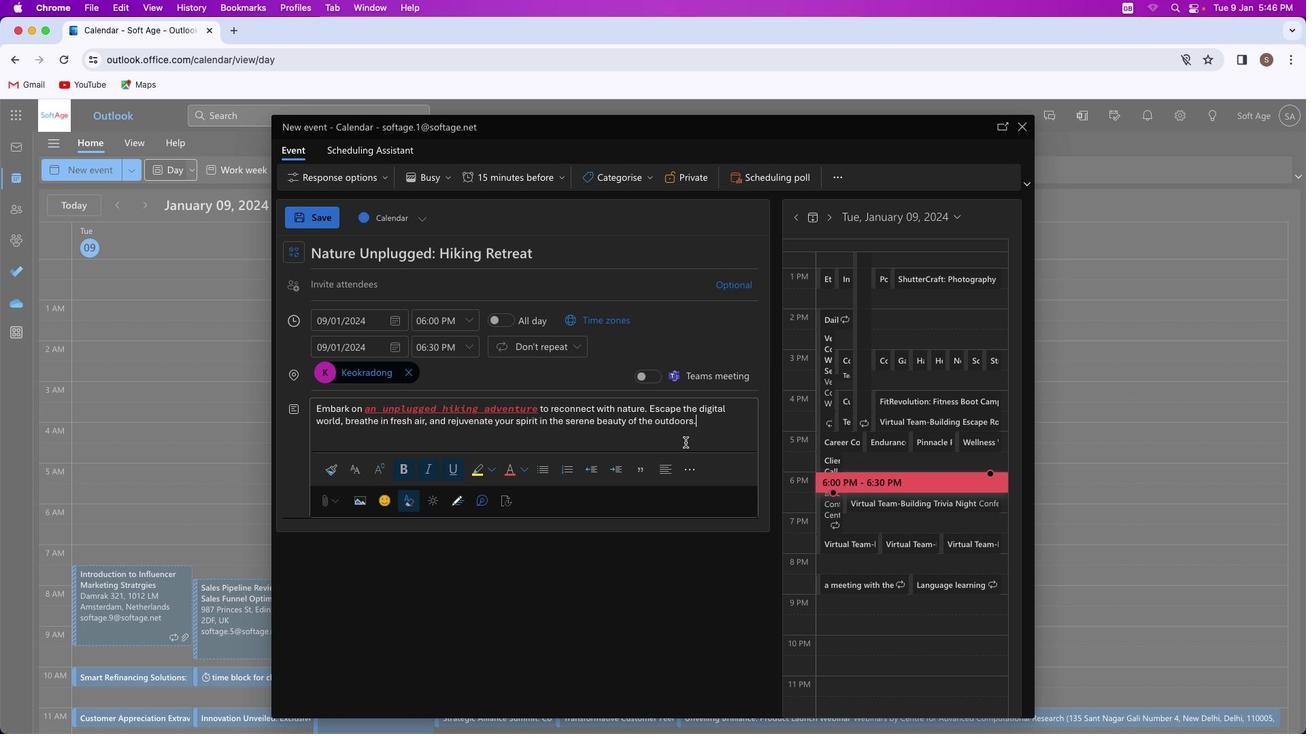 
Action: Mouse moved to (701, 421)
Screenshot: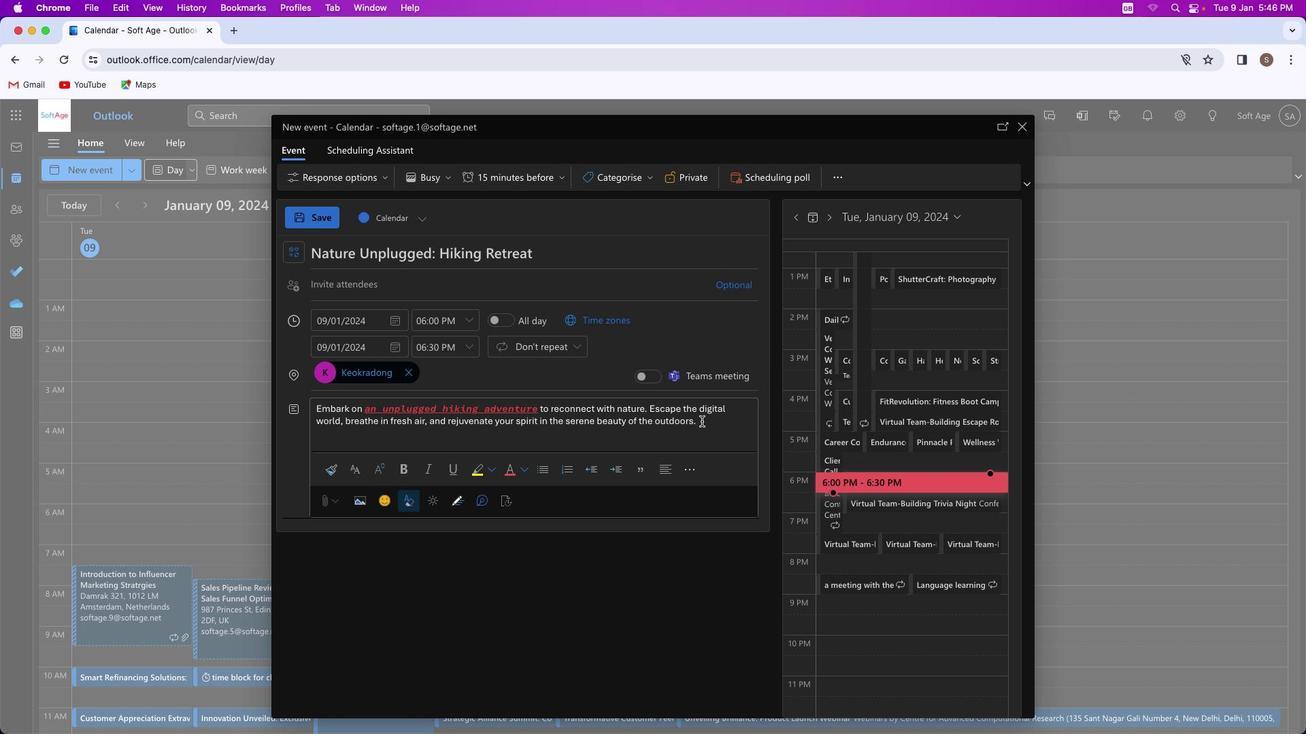 
Action: Mouse pressed left at (701, 421)
Screenshot: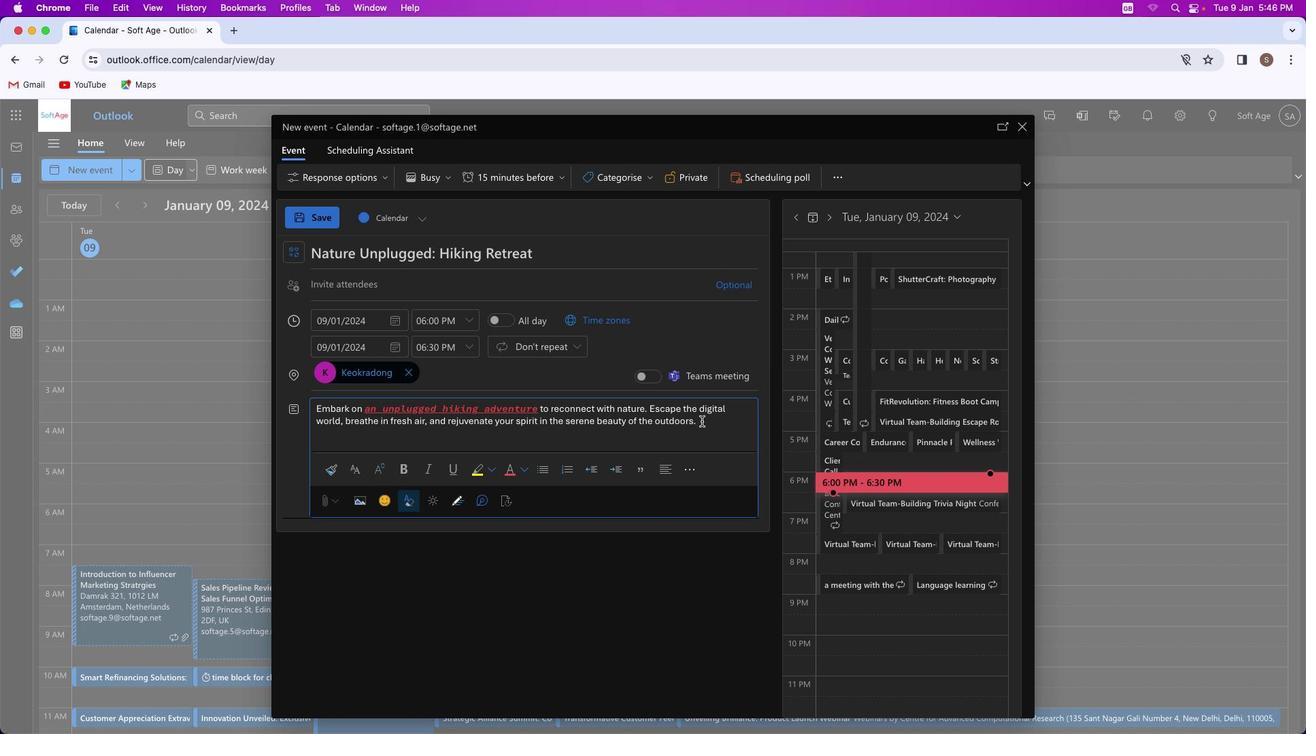 
Action: Mouse moved to (490, 469)
Screenshot: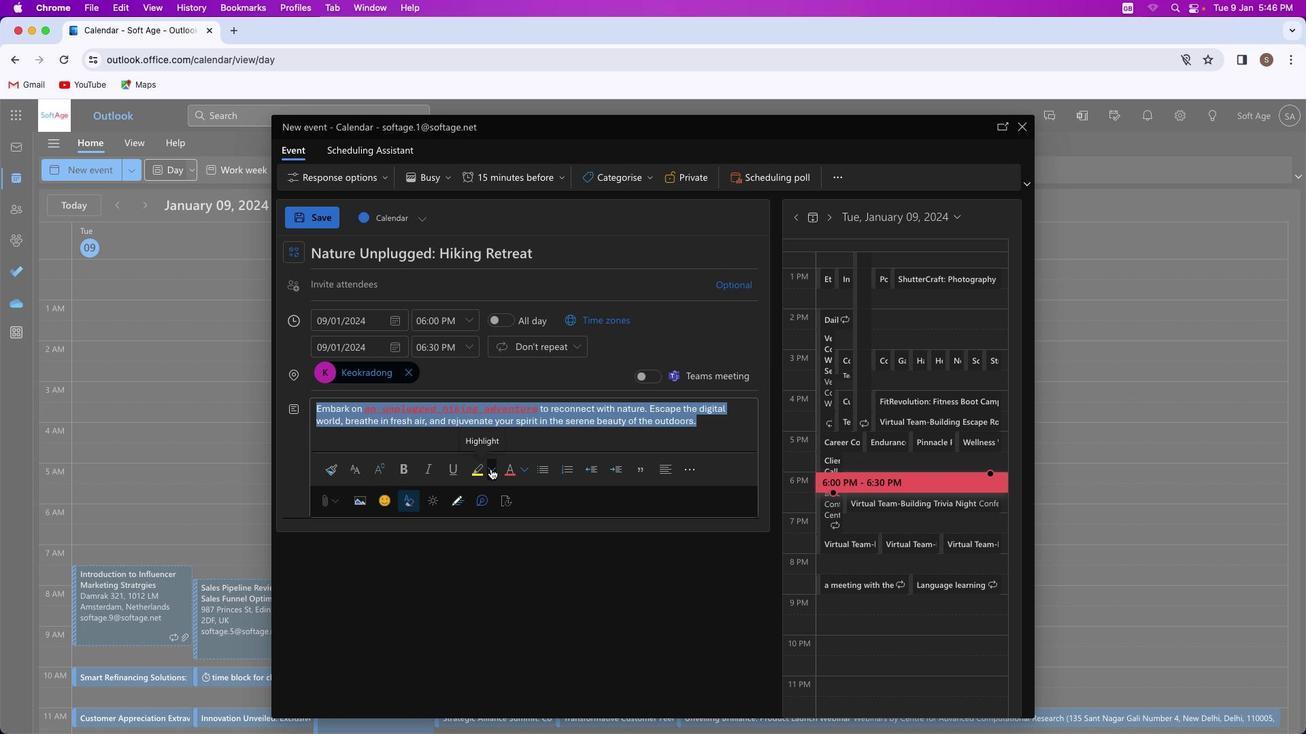 
Action: Mouse pressed left at (490, 469)
Screenshot: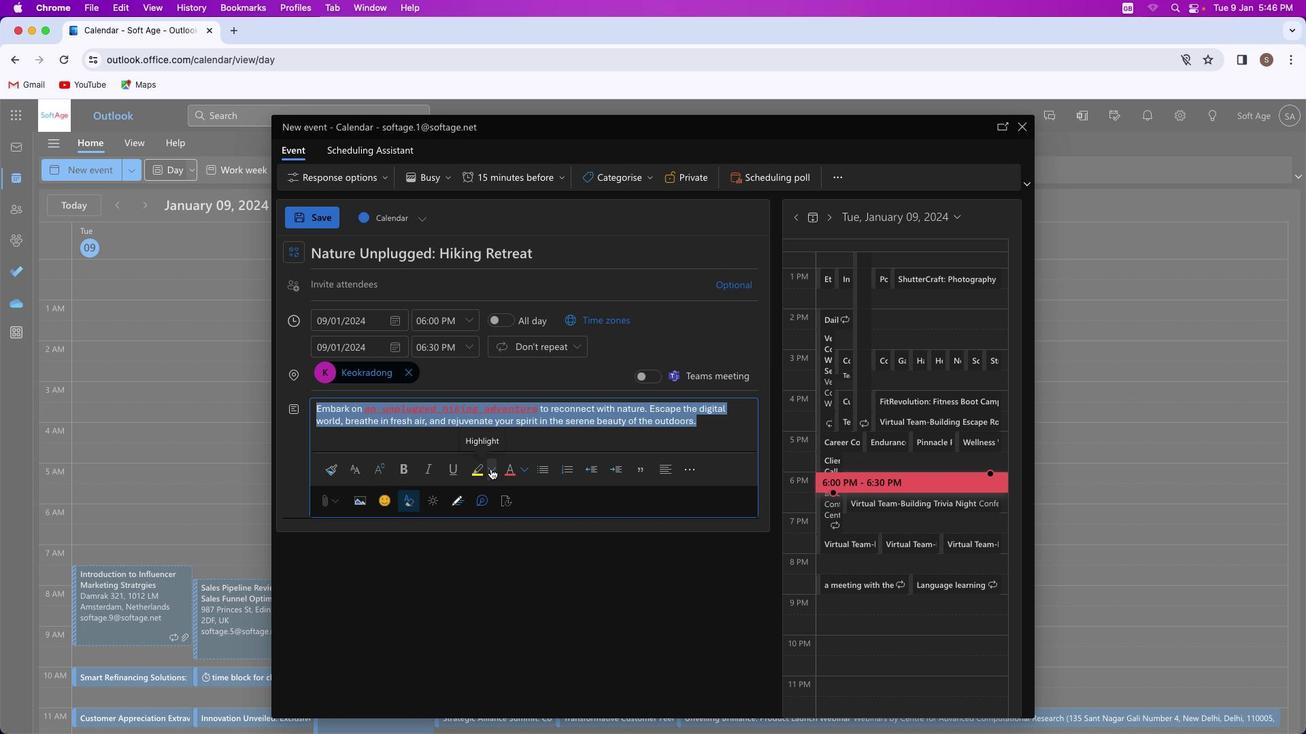 
Action: Mouse moved to (528, 526)
Screenshot: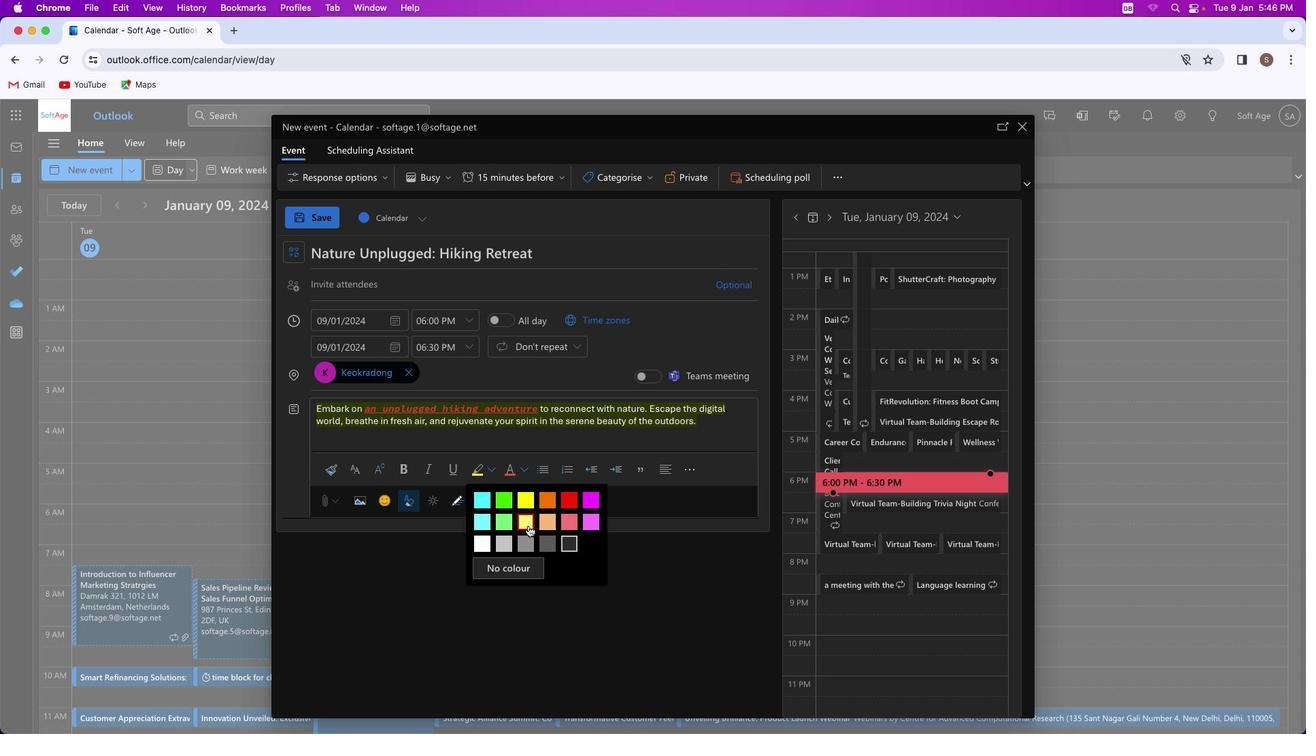
Action: Mouse pressed left at (528, 526)
Screenshot: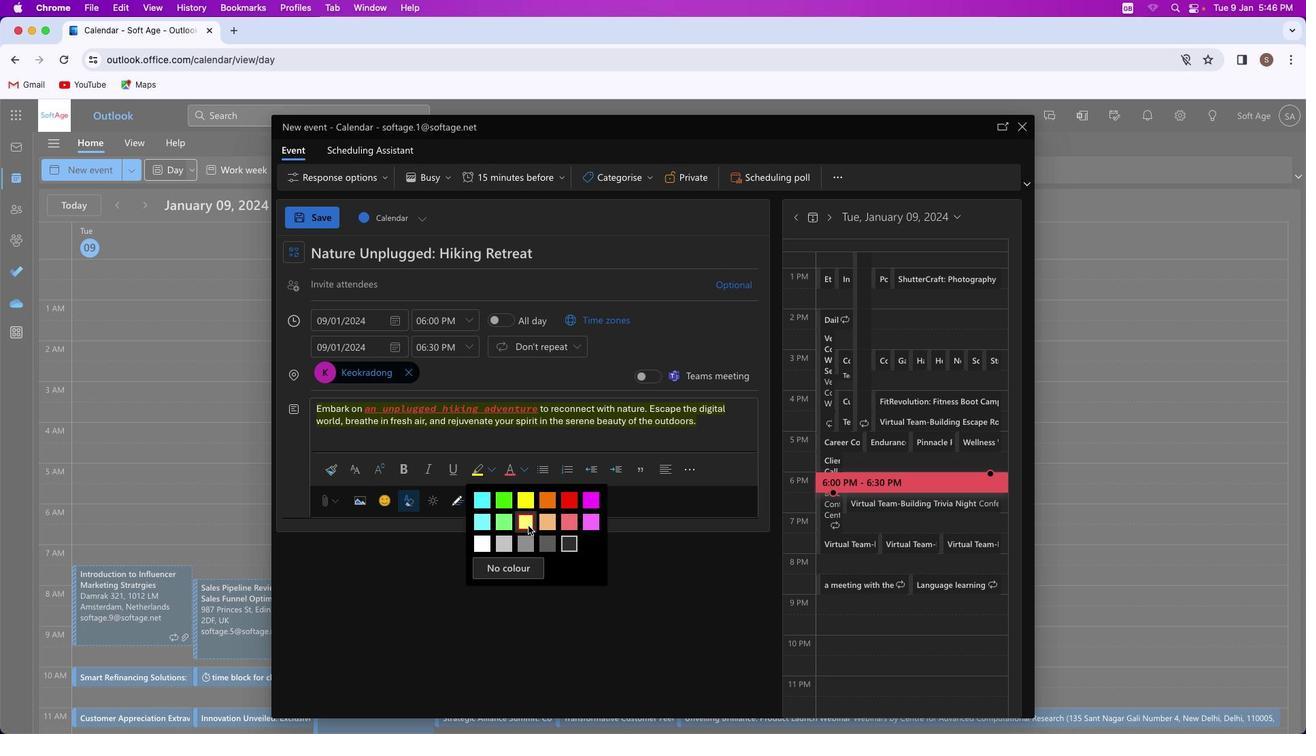 
Action: Mouse moved to (723, 440)
Screenshot: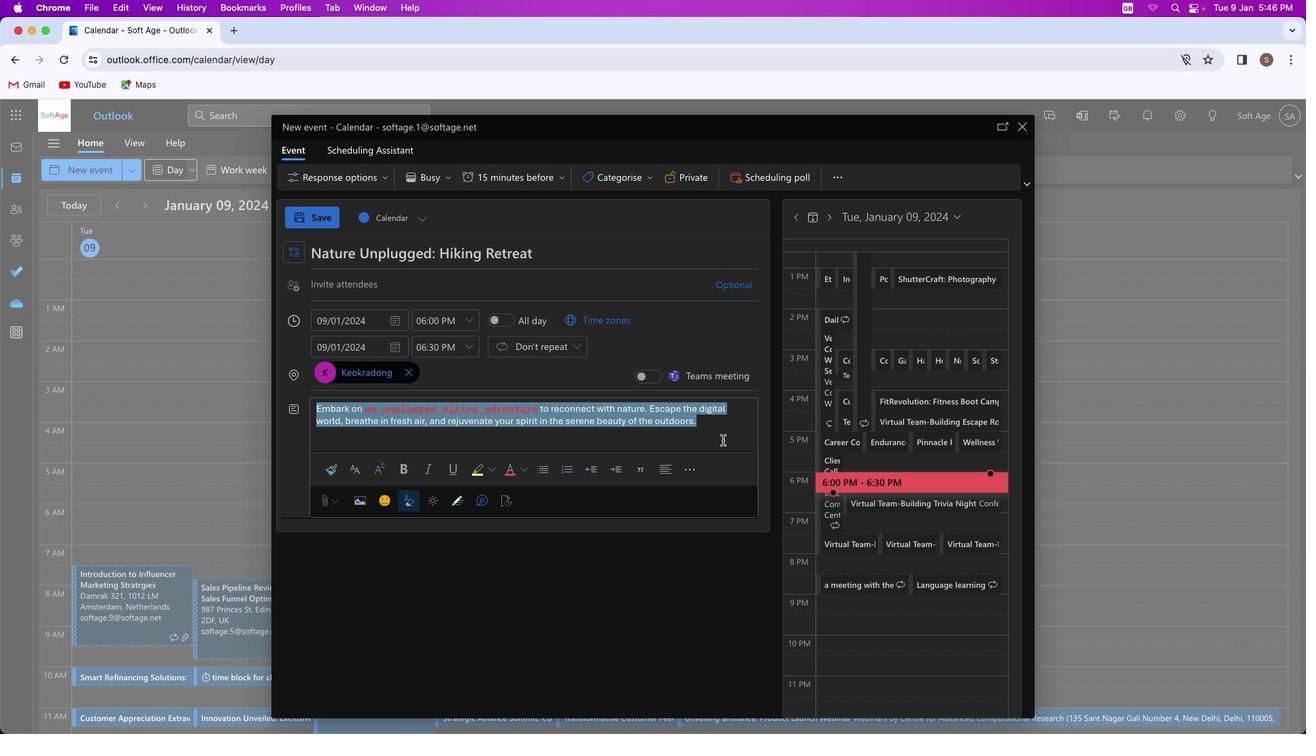 
Action: Mouse pressed left at (723, 440)
Screenshot: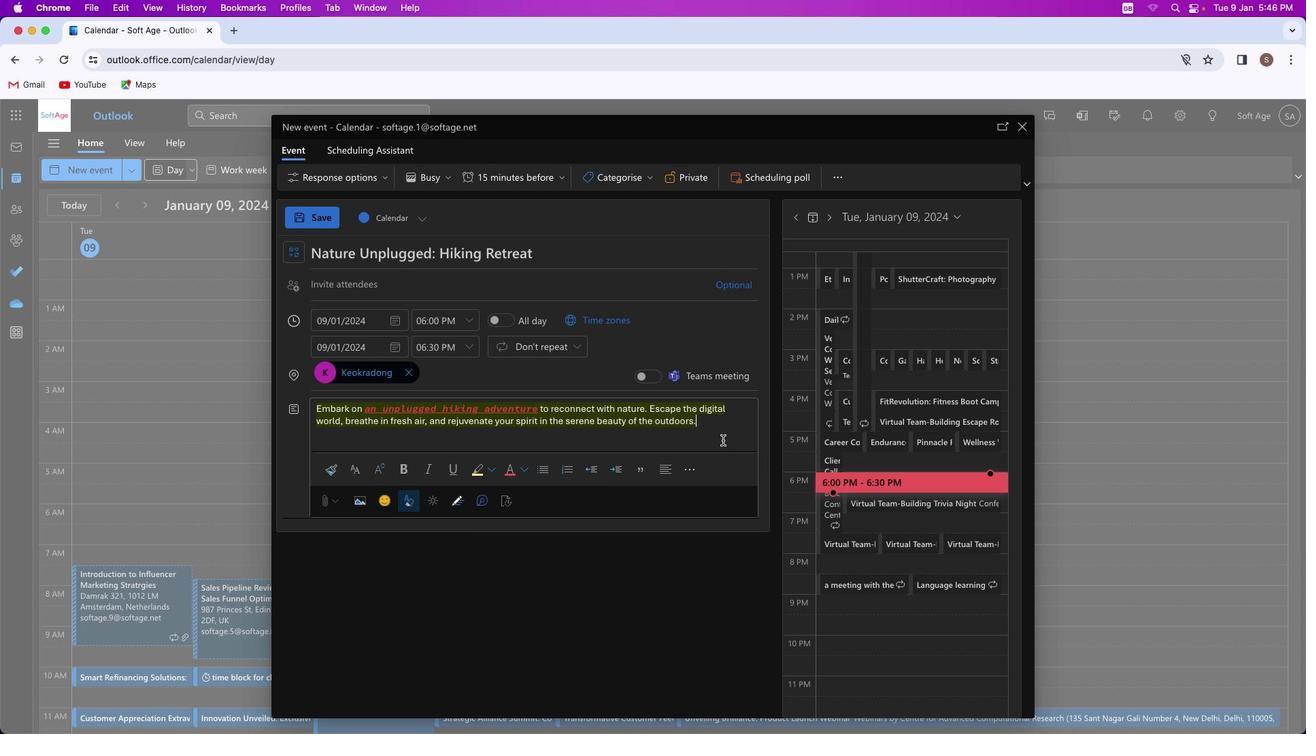 
Action: Mouse moved to (647, 177)
Screenshot: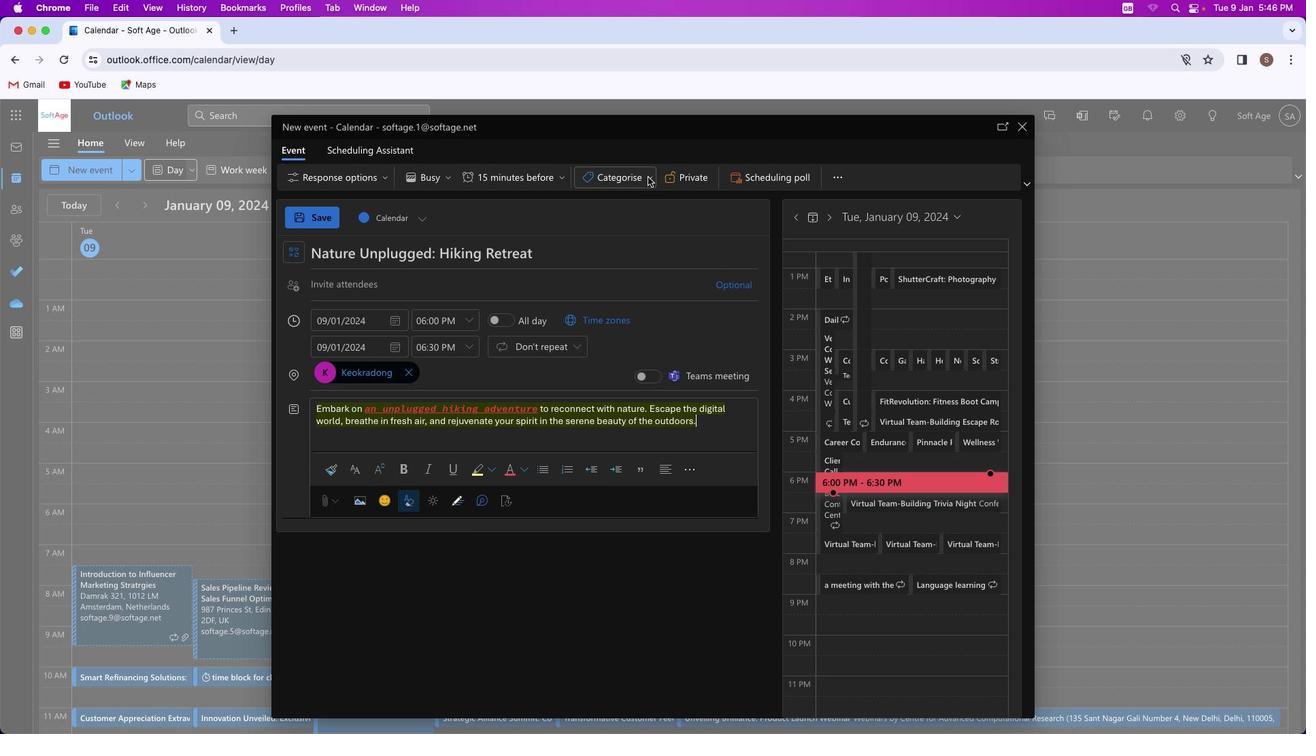 
Action: Mouse pressed left at (647, 177)
Screenshot: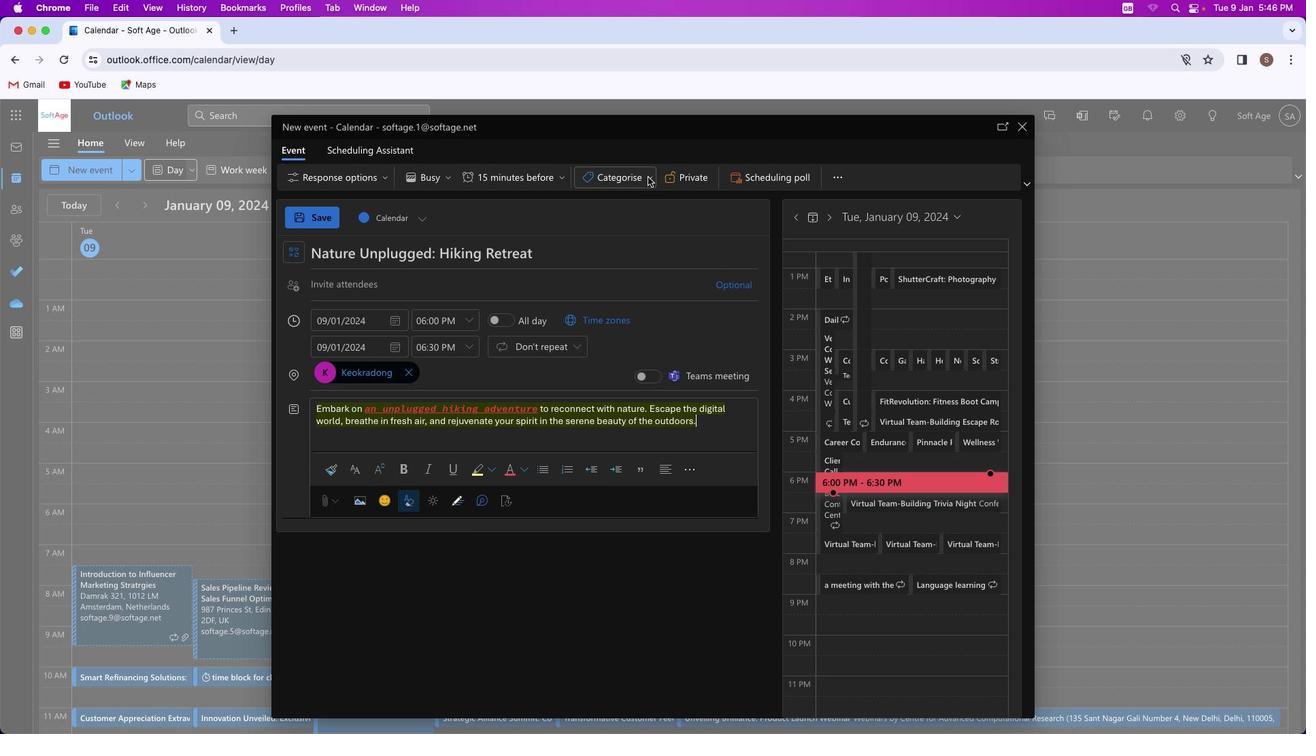 
Action: Mouse moved to (620, 267)
Screenshot: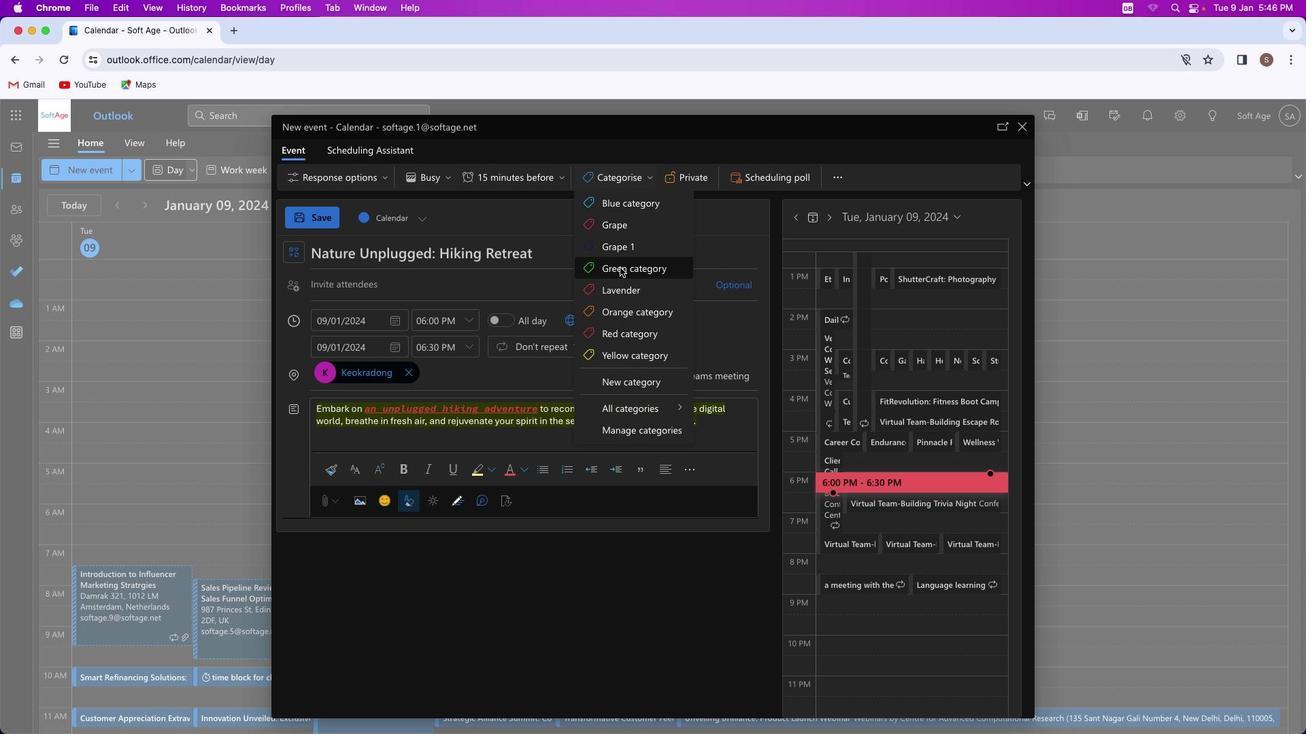 
Action: Mouse pressed left at (620, 267)
Screenshot: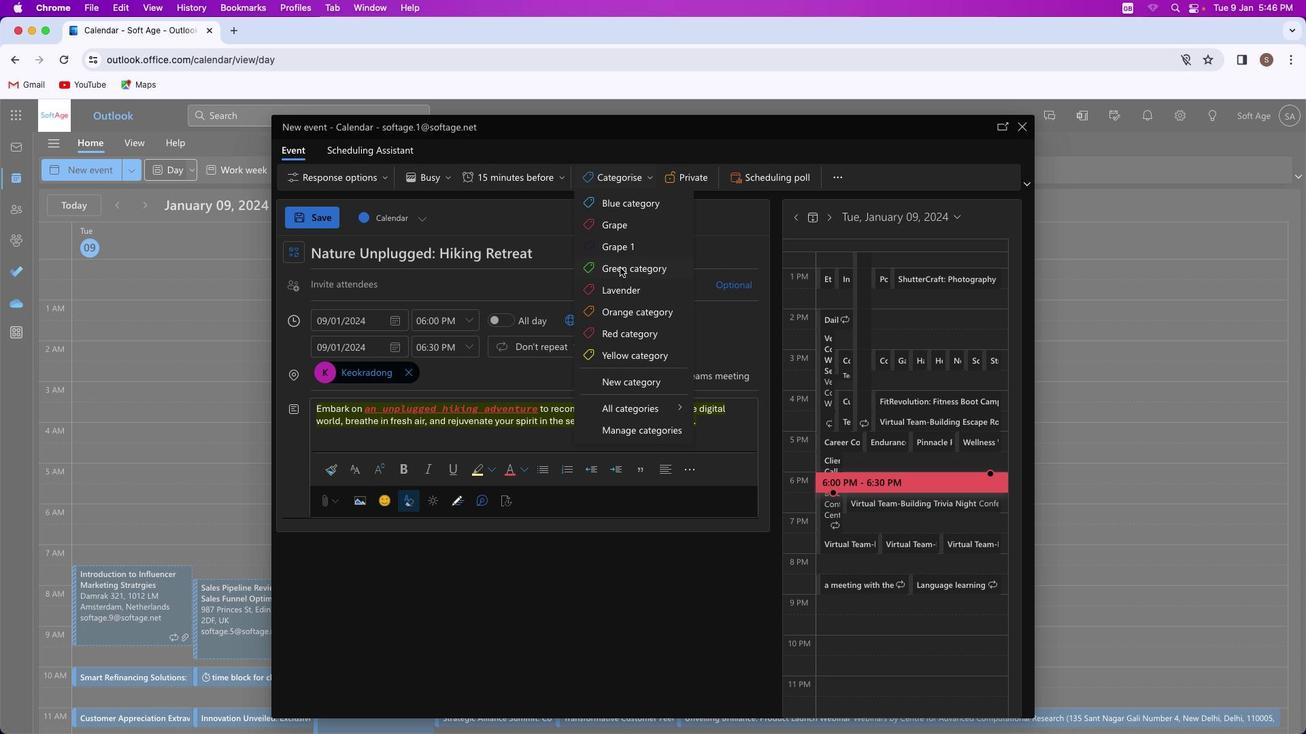 
Action: Mouse moved to (314, 211)
Screenshot: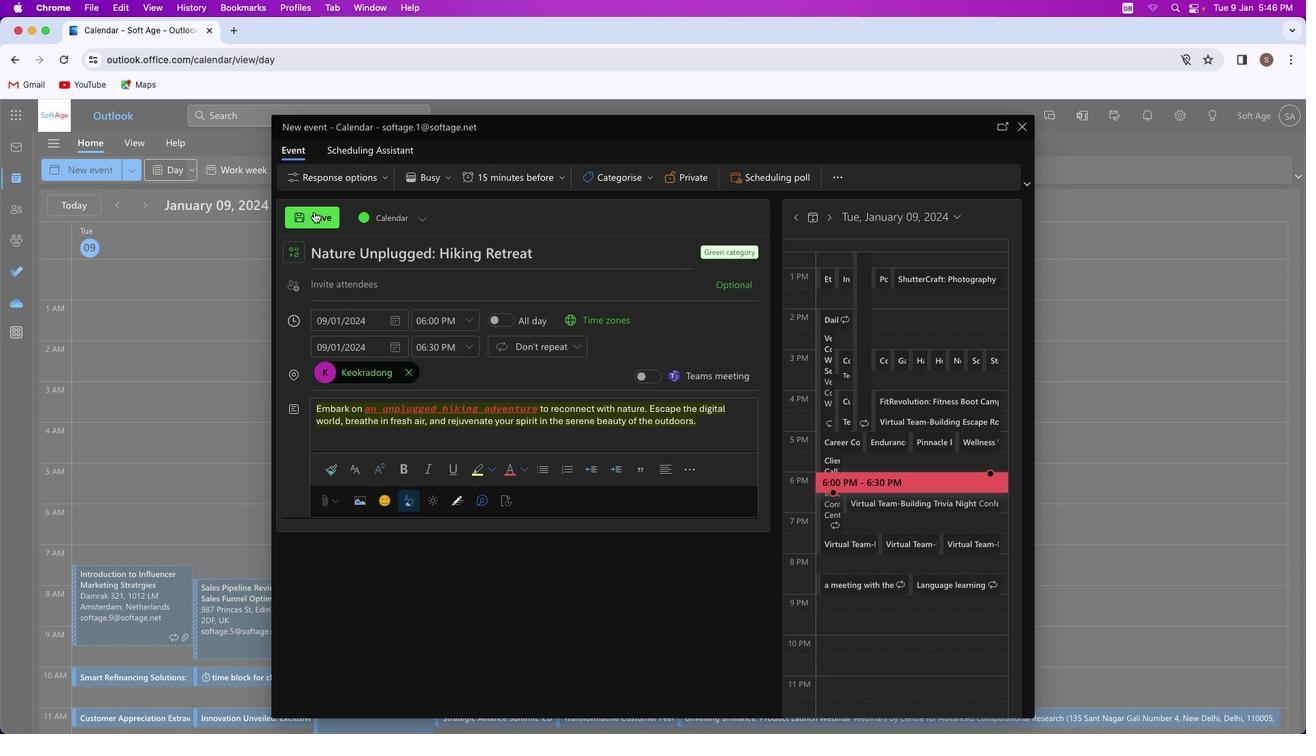 
Action: Mouse pressed left at (314, 211)
Screenshot: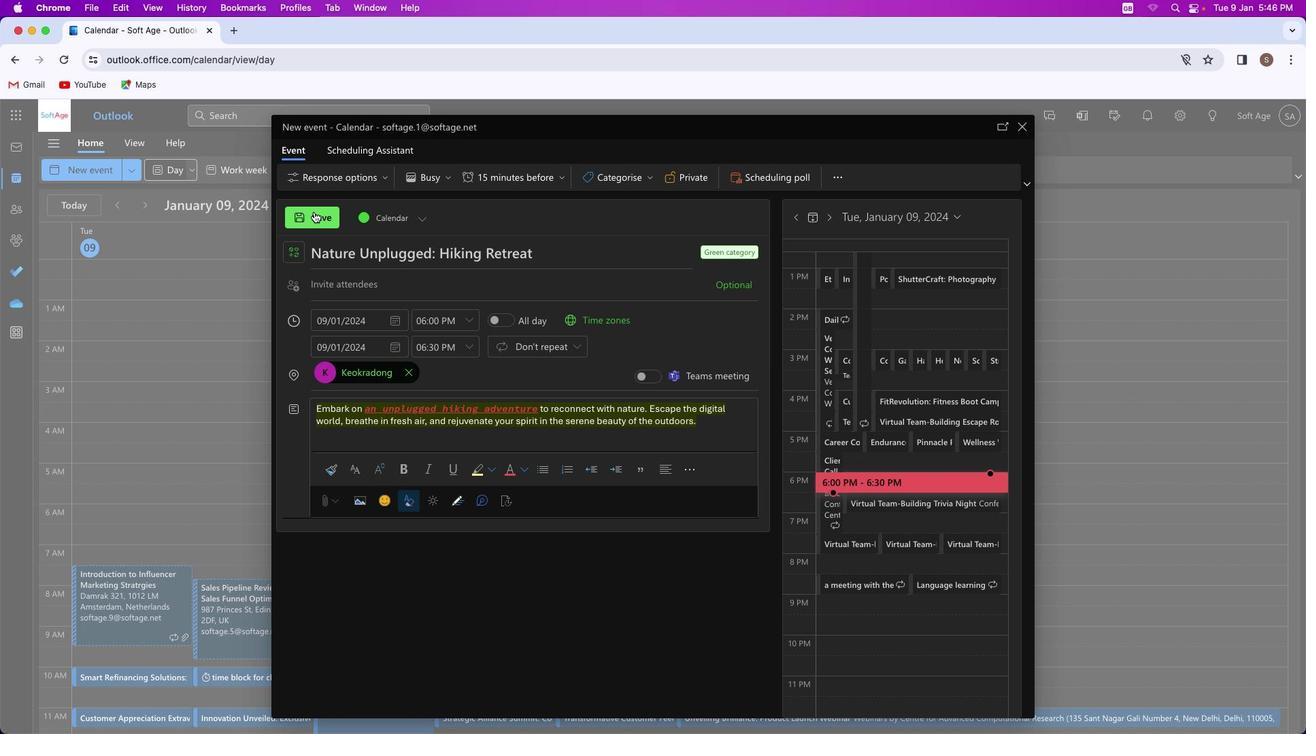 
Action: Mouse moved to (634, 553)
Screenshot: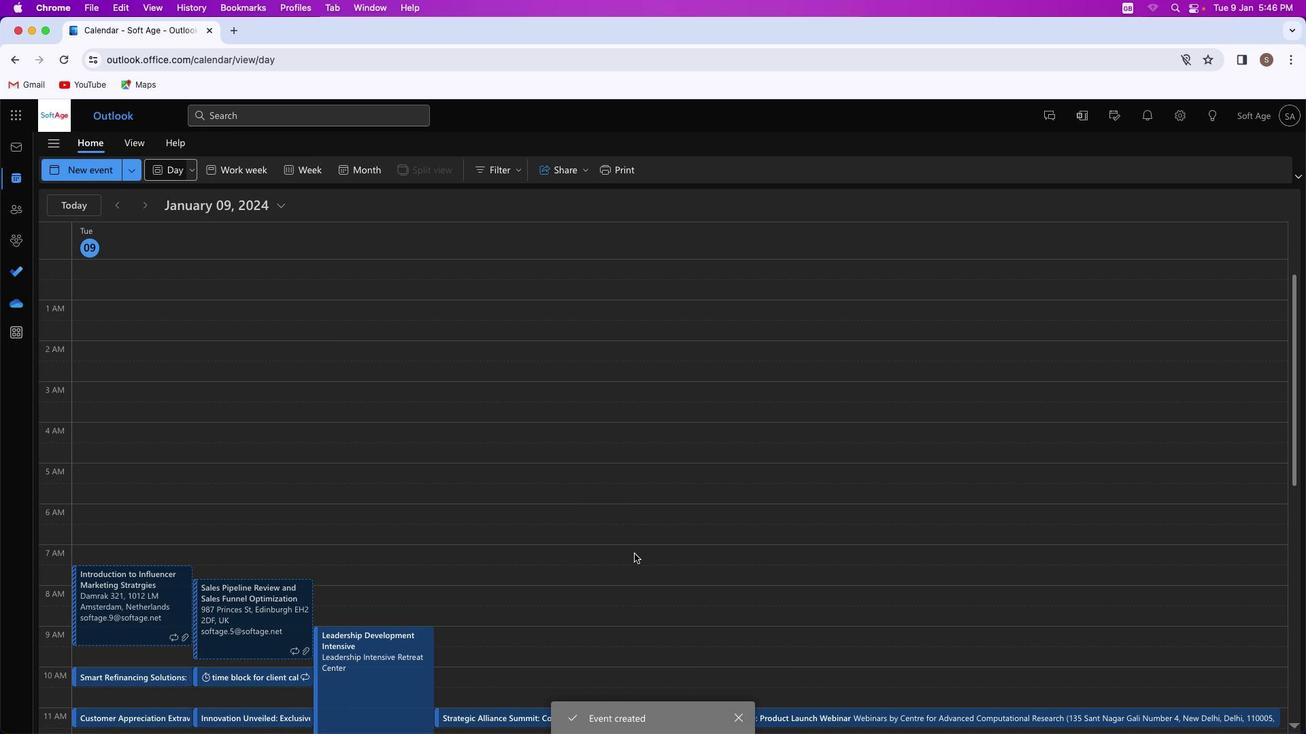 
